 Task: Find connections with filter location Saint-Égrève with filter topic #stayhomewith filter profile language Potuguese with filter current company HR International with filter school Prin. L.N. Wellingkar Institute Of Mgt. Develop with filter industry Retail Appliances, Electrical, and Electronic Equipment with filter service category User Experience Writing with filter keywords title Graphic Designer
Action: Mouse moved to (274, 212)
Screenshot: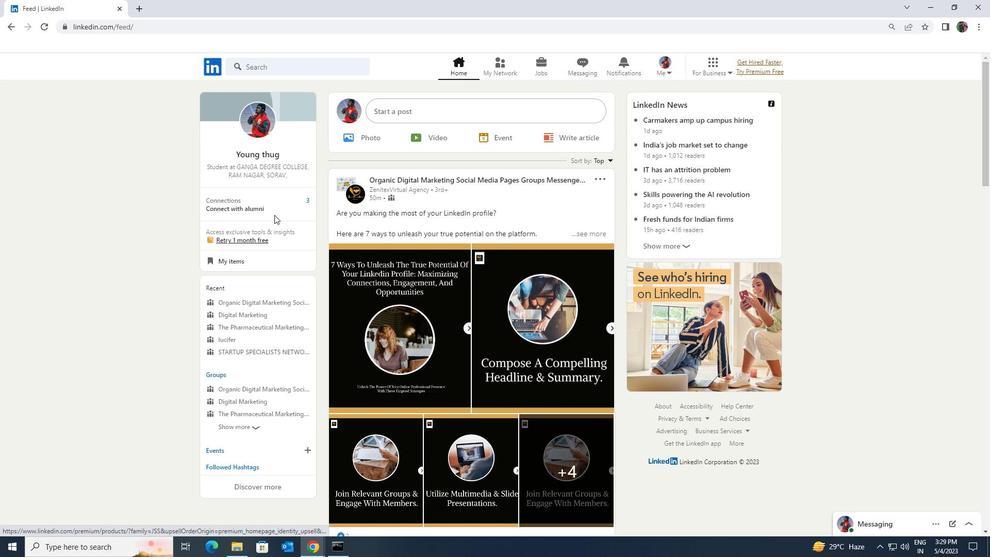 
Action: Mouse pressed left at (274, 212)
Screenshot: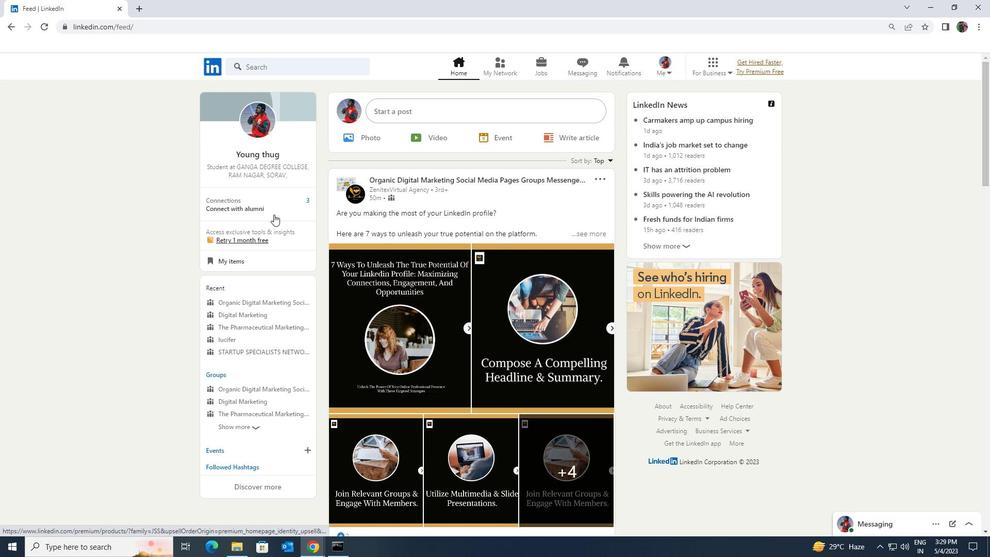 
Action: Mouse moved to (285, 125)
Screenshot: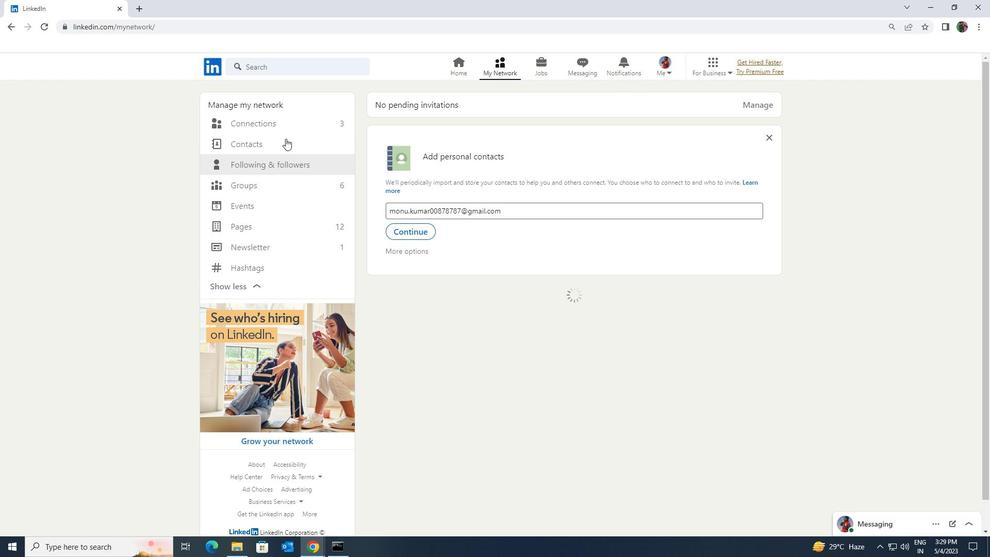 
Action: Mouse pressed left at (285, 125)
Screenshot: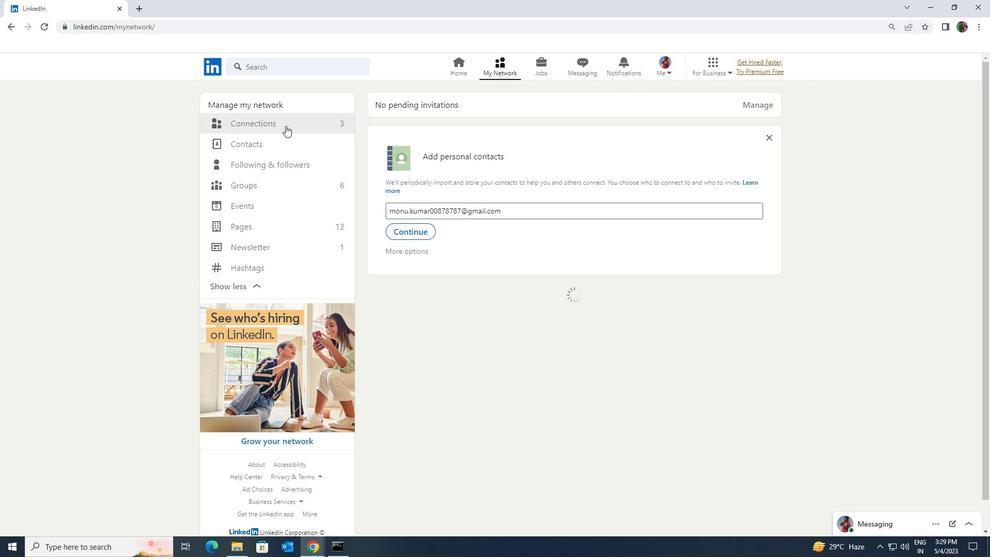 
Action: Mouse moved to (554, 126)
Screenshot: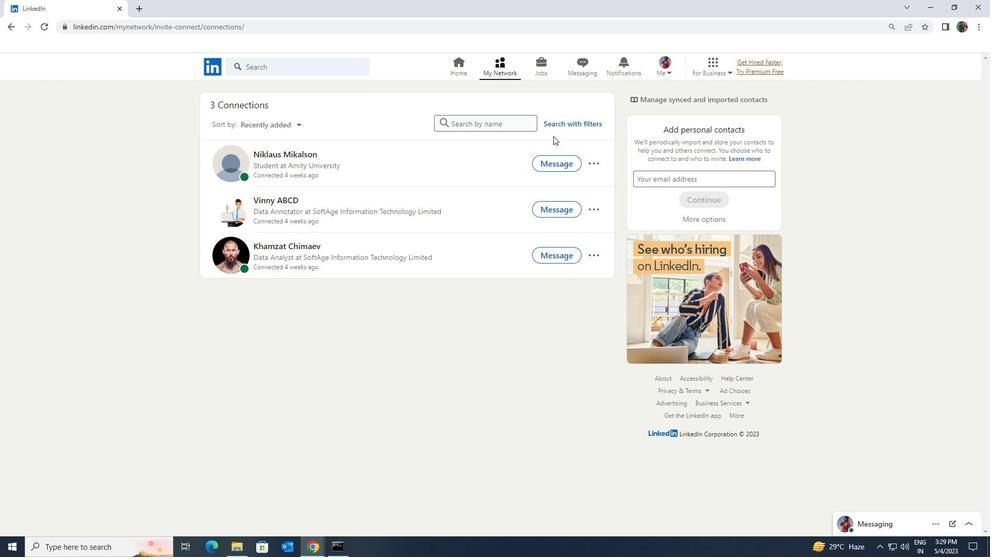 
Action: Mouse pressed left at (554, 126)
Screenshot: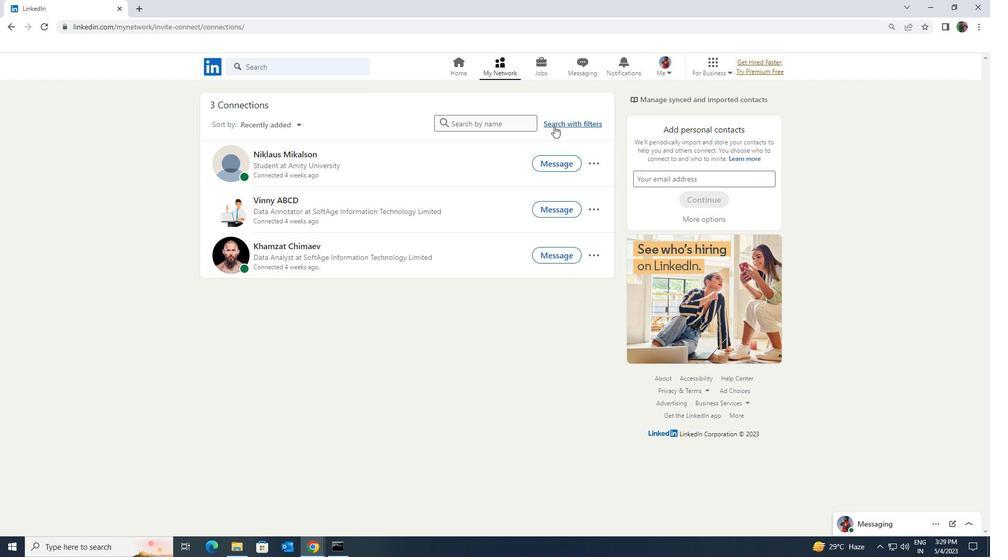 
Action: Mouse moved to (536, 96)
Screenshot: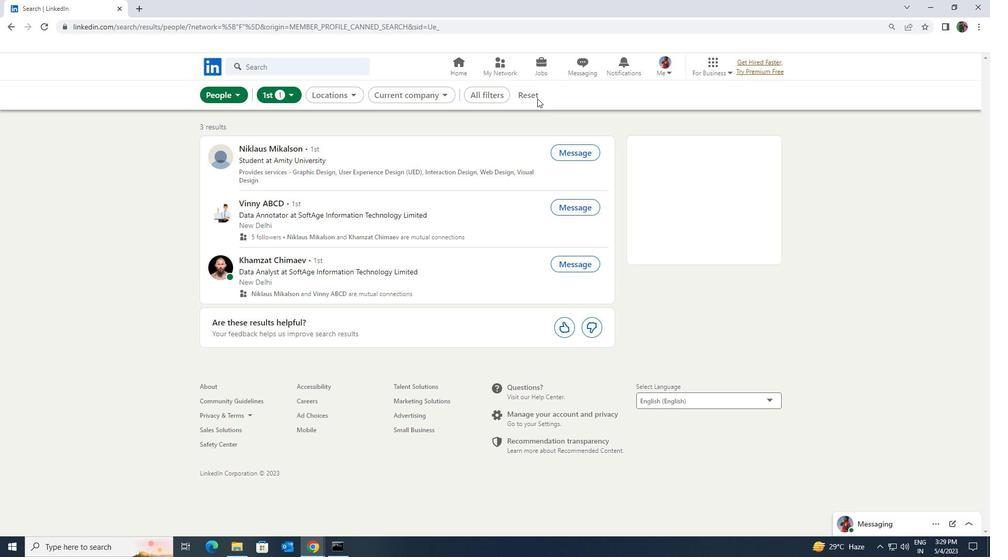 
Action: Mouse pressed left at (536, 96)
Screenshot: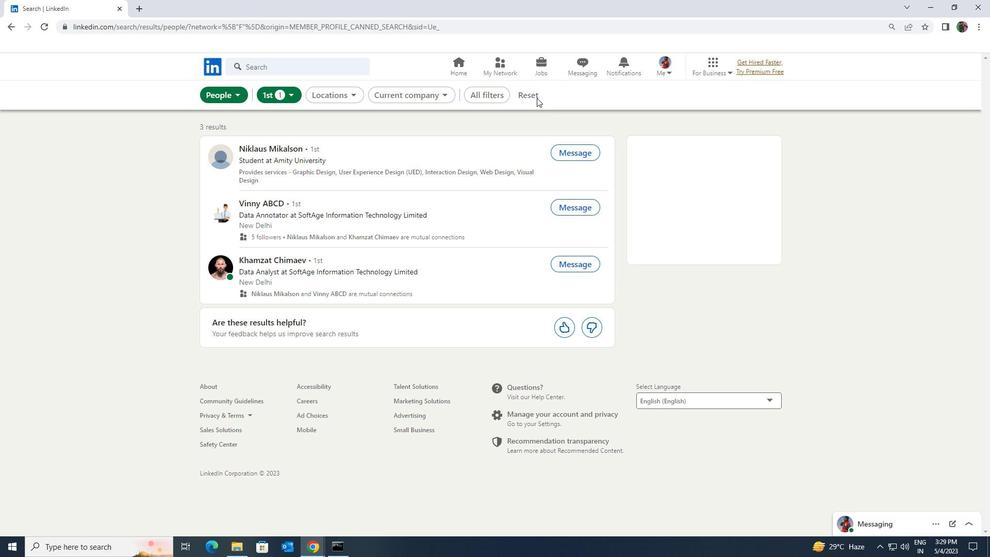 
Action: Mouse moved to (518, 93)
Screenshot: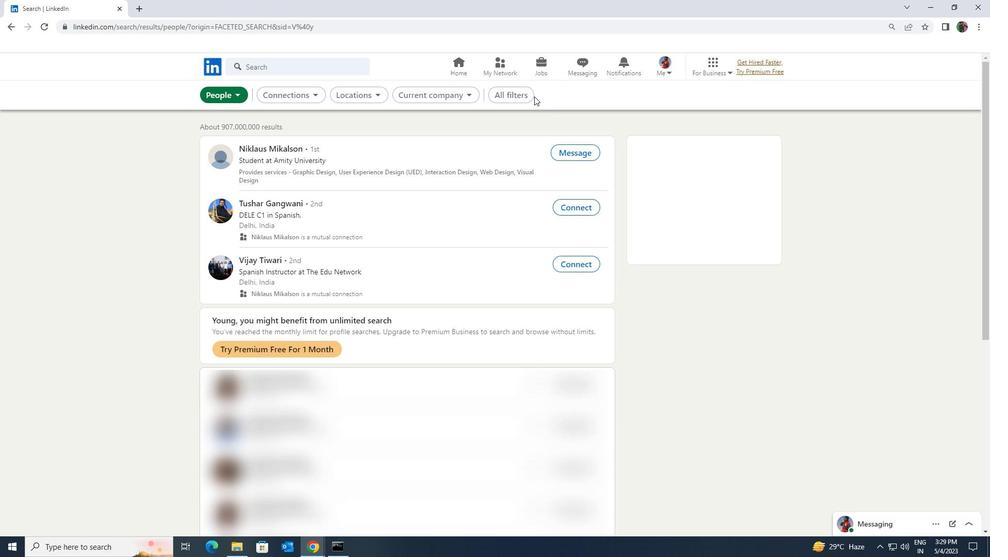 
Action: Mouse pressed left at (518, 93)
Screenshot: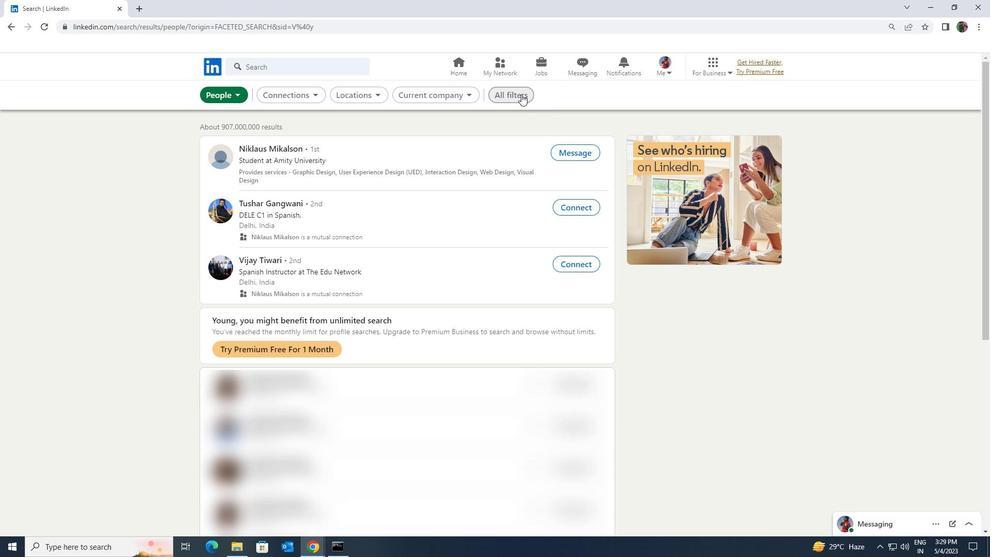 
Action: Mouse moved to (862, 403)
Screenshot: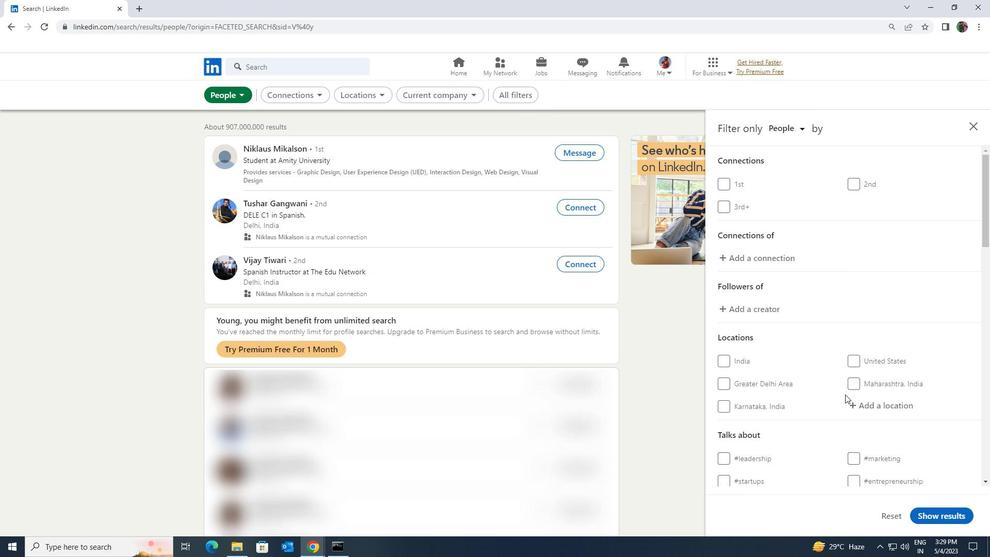 
Action: Mouse pressed left at (862, 403)
Screenshot: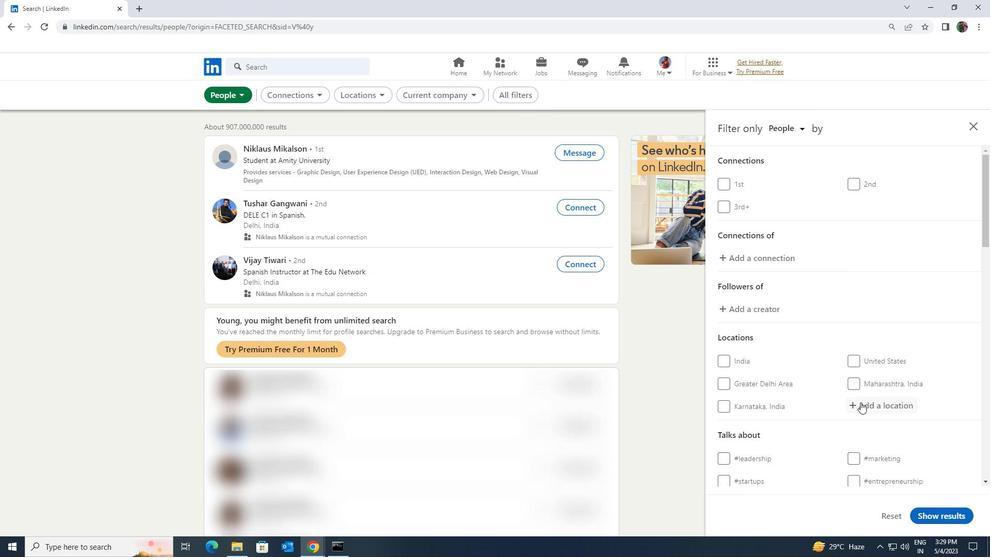 
Action: Key pressed <Key.shift>SAINT<Key.space><Key.shift>EF<Key.backspace>G
Screenshot: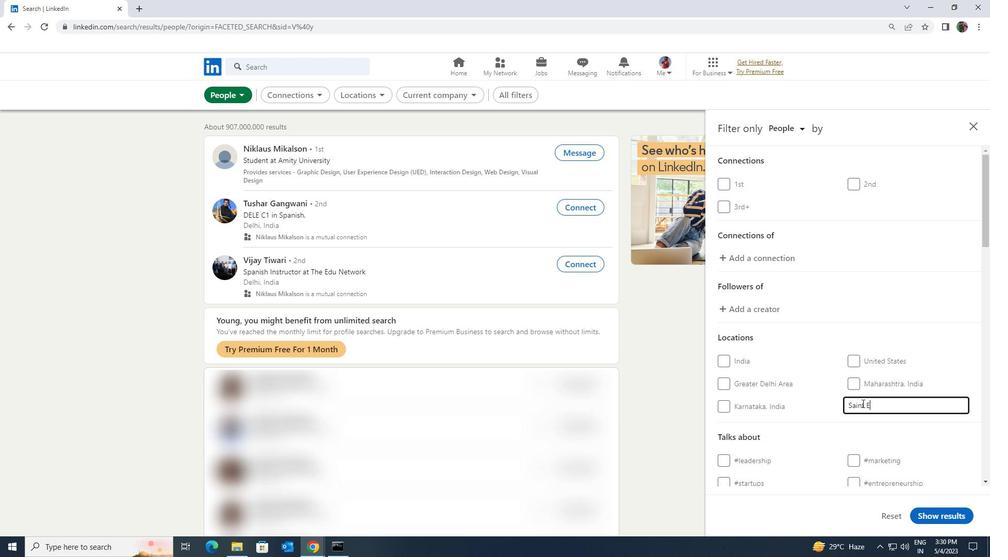 
Action: Mouse moved to (860, 416)
Screenshot: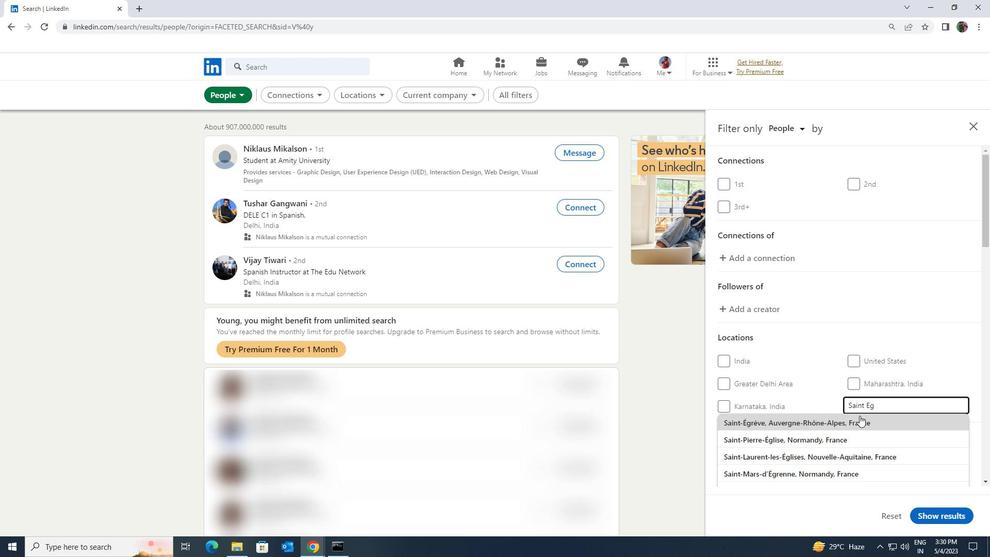 
Action: Mouse pressed left at (860, 416)
Screenshot: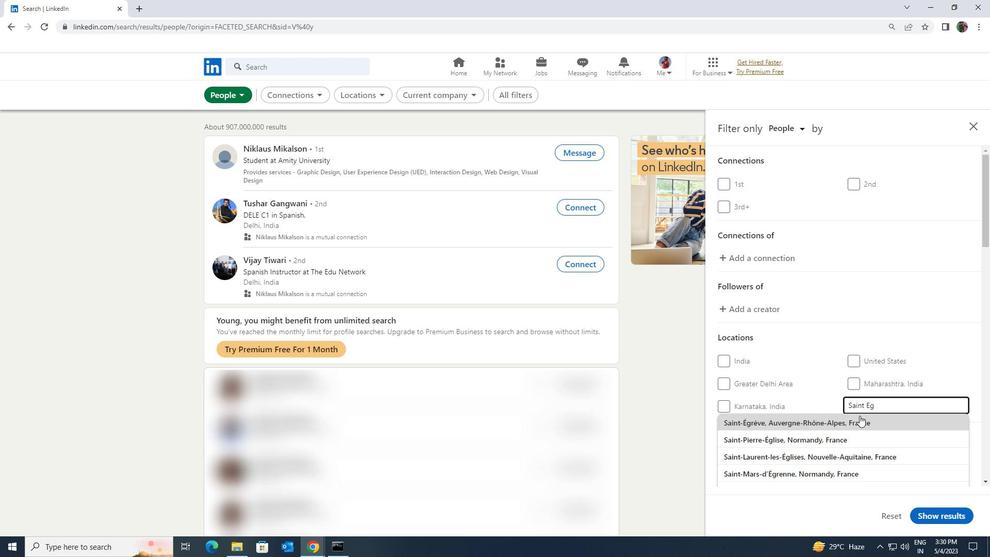 
Action: Mouse scrolled (860, 415) with delta (0, 0)
Screenshot: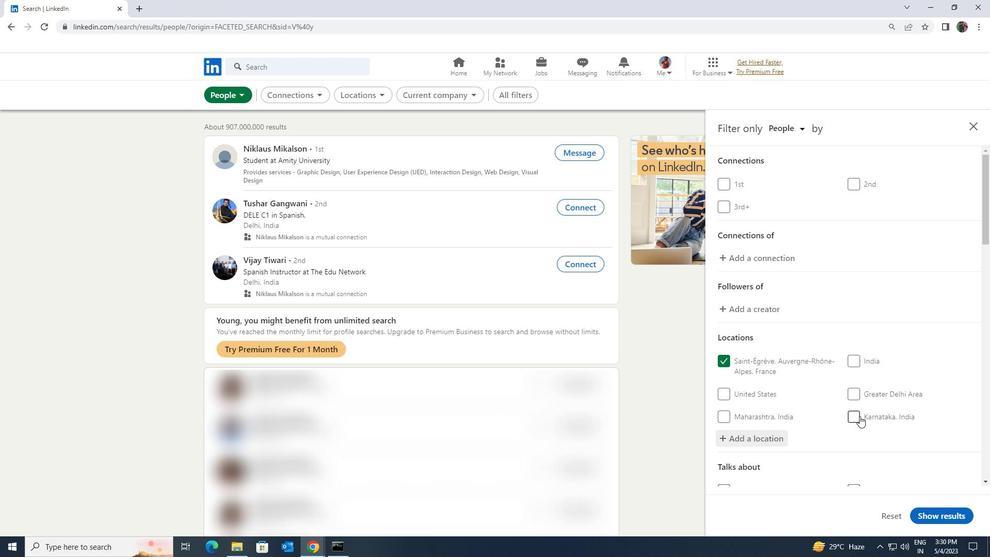 
Action: Mouse scrolled (860, 415) with delta (0, 0)
Screenshot: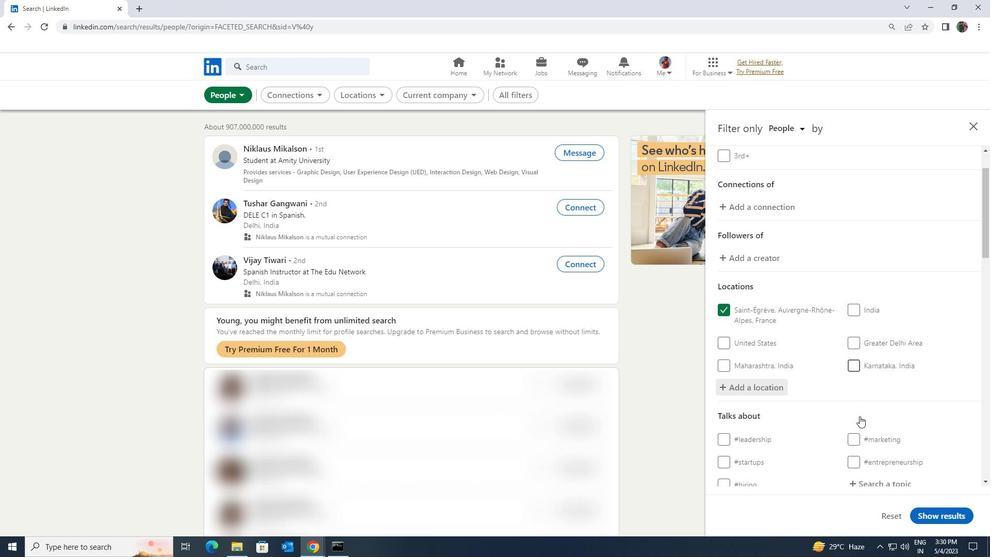 
Action: Mouse scrolled (860, 415) with delta (0, 0)
Screenshot: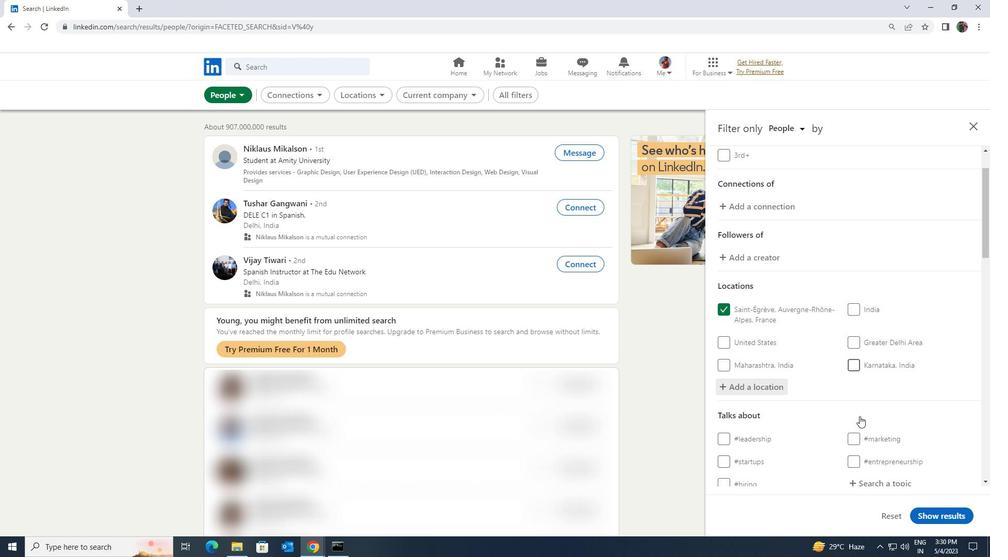 
Action: Mouse moved to (856, 384)
Screenshot: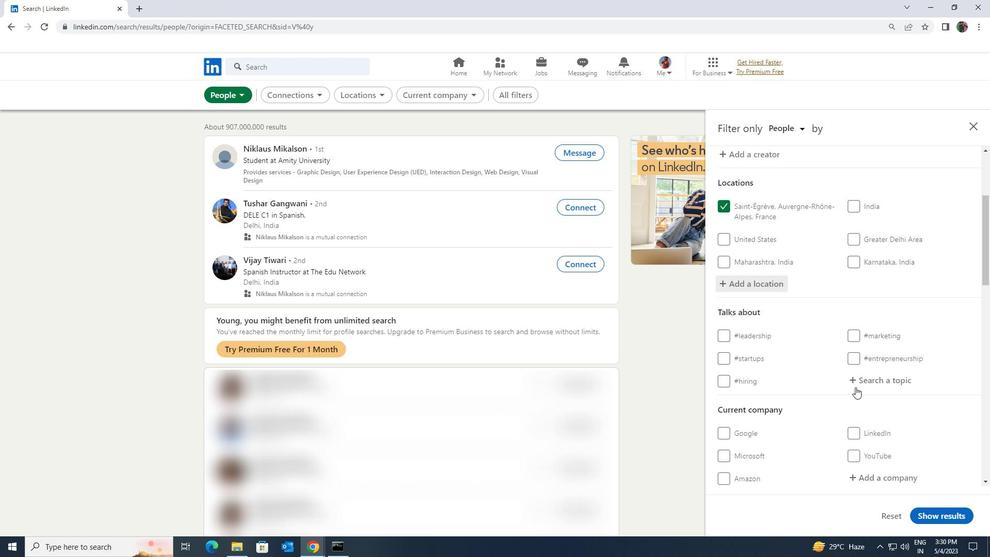 
Action: Mouse pressed left at (856, 384)
Screenshot: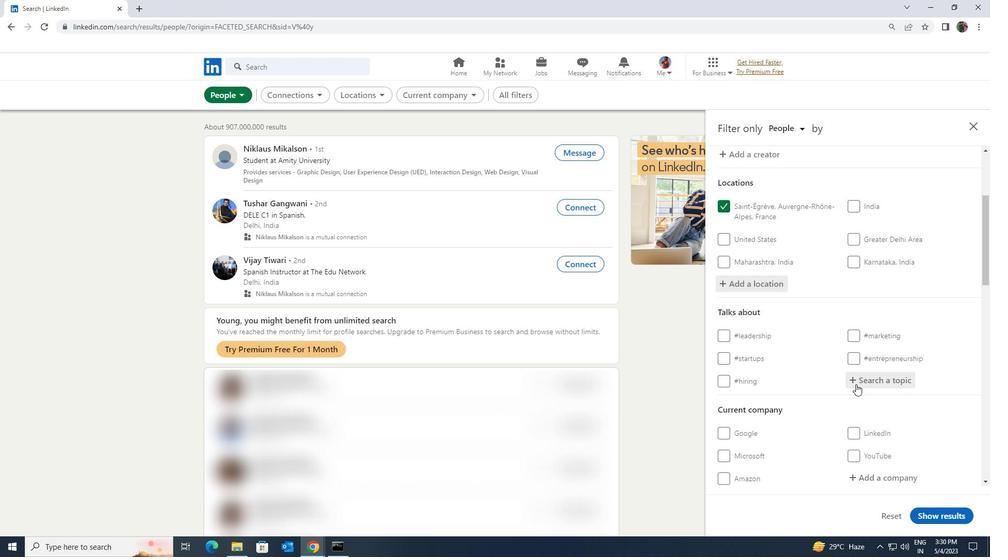 
Action: Key pressed <Key.shift><Key.shift><Key.shift>STAYHOME
Screenshot: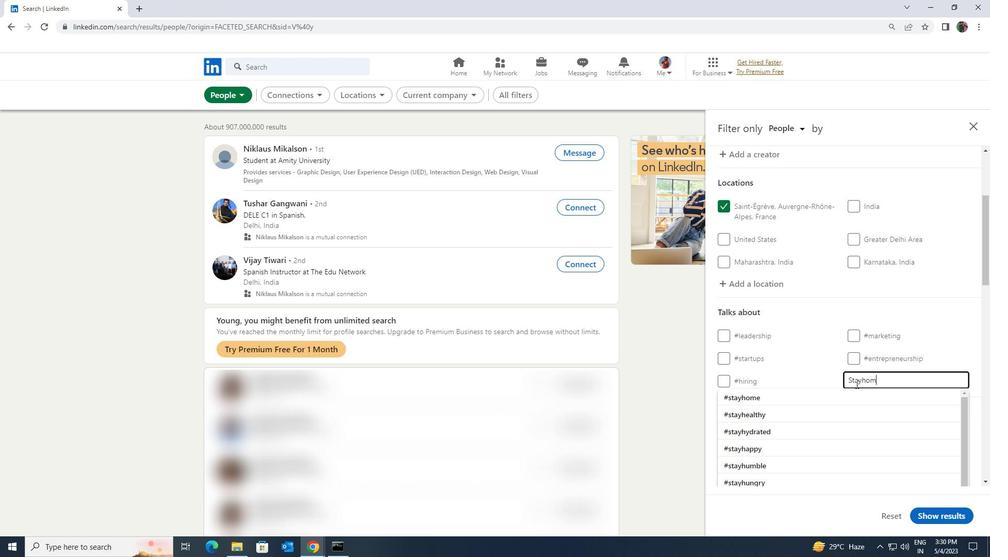 
Action: Mouse moved to (855, 393)
Screenshot: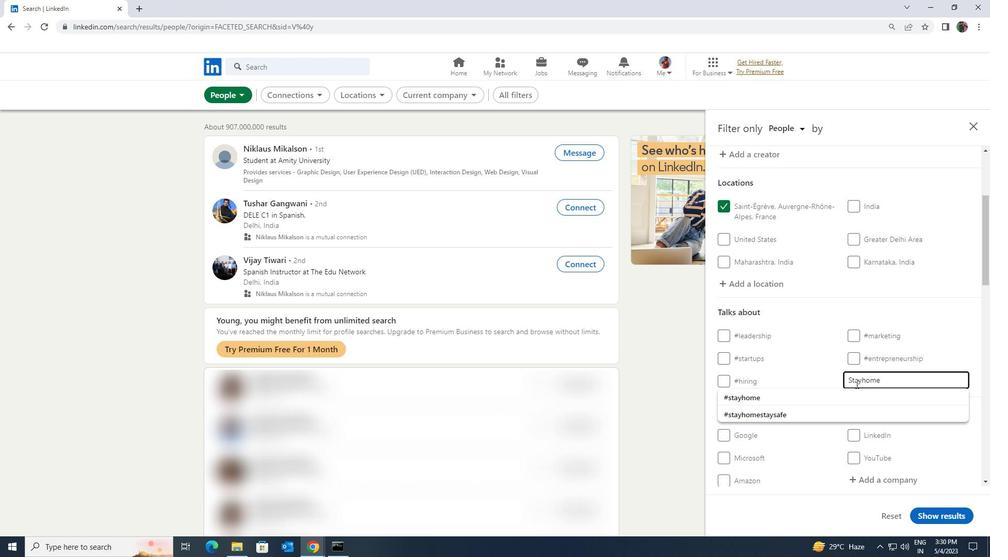 
Action: Mouse pressed left at (855, 393)
Screenshot: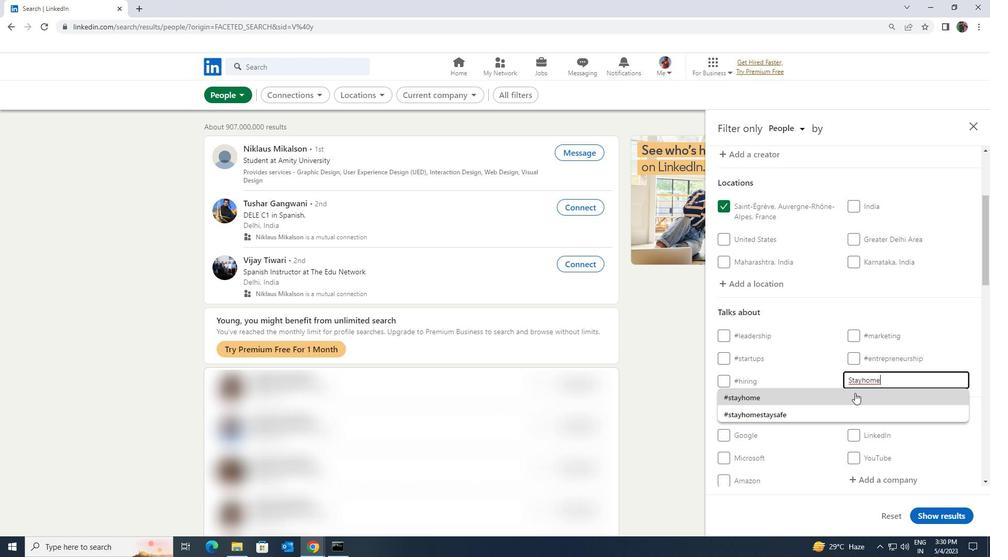 
Action: Mouse moved to (796, 378)
Screenshot: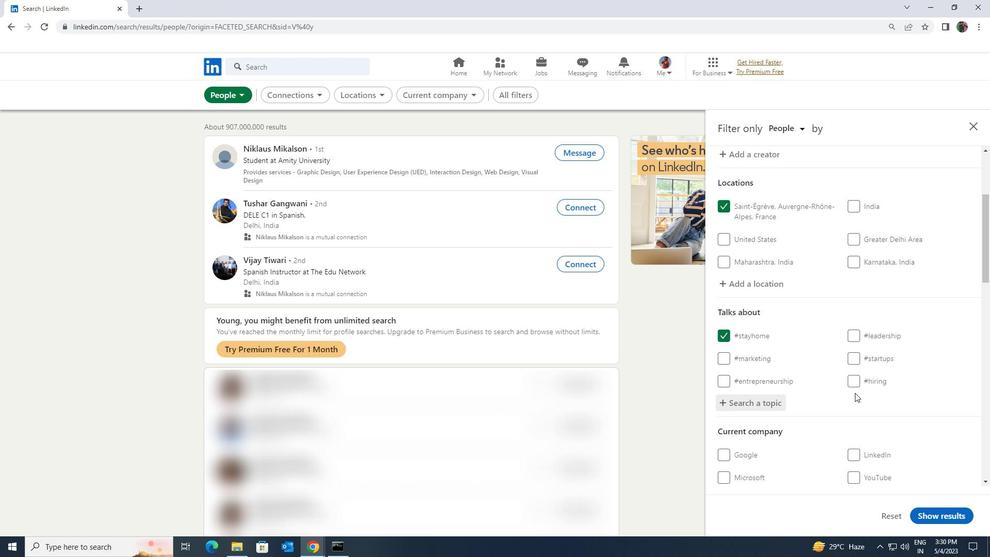 
Action: Mouse scrolled (796, 378) with delta (0, 0)
Screenshot: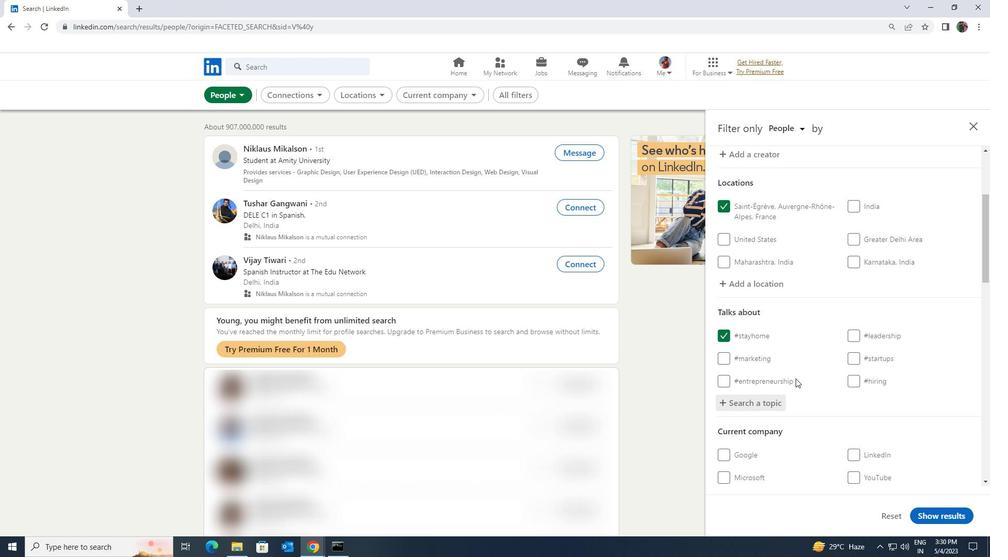 
Action: Mouse scrolled (796, 378) with delta (0, 0)
Screenshot: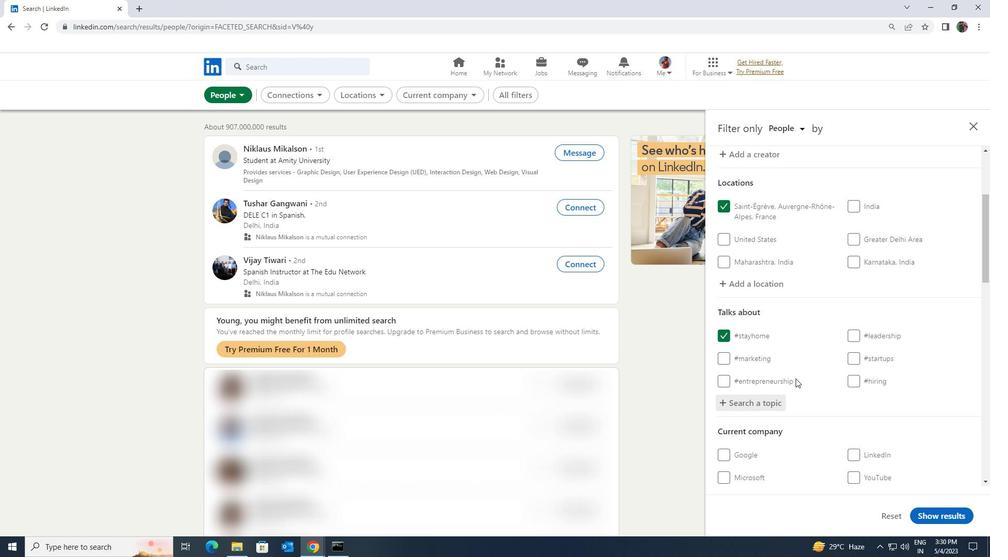 
Action: Mouse moved to (797, 378)
Screenshot: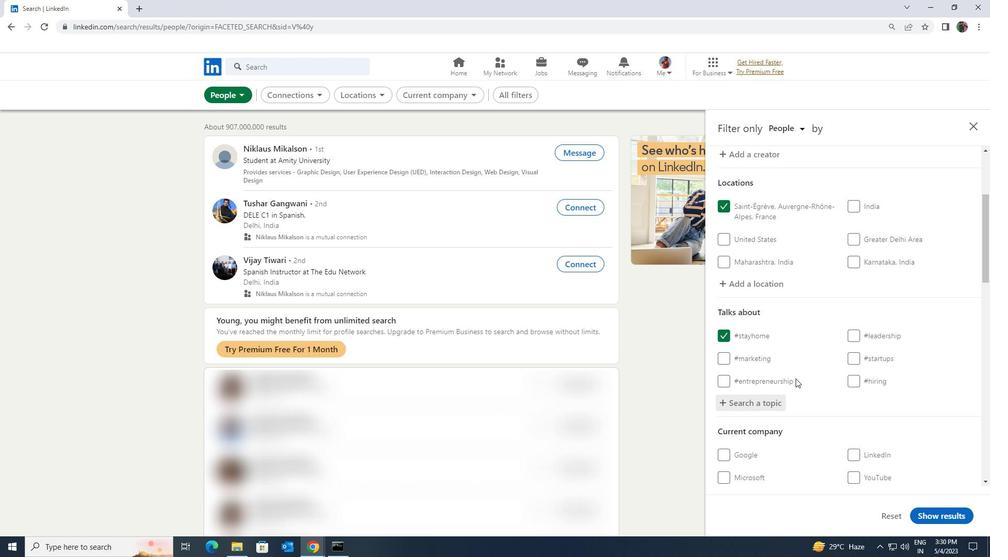 
Action: Mouse scrolled (797, 378) with delta (0, 0)
Screenshot: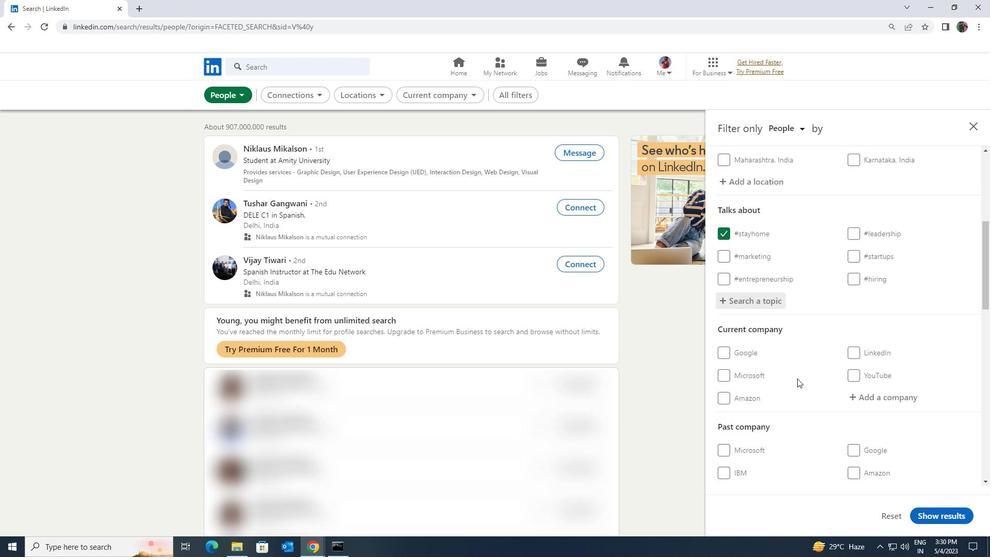 
Action: Mouse scrolled (797, 378) with delta (0, 0)
Screenshot: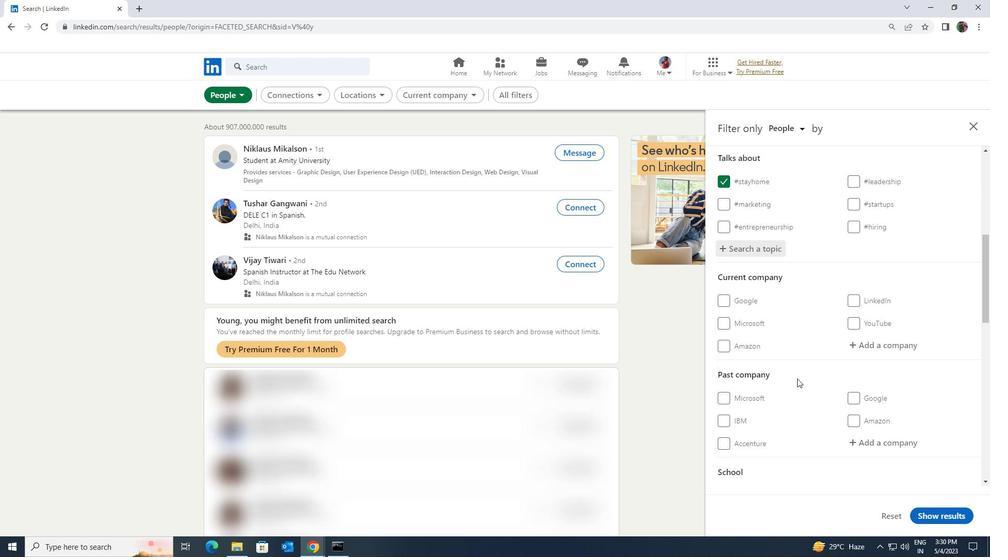 
Action: Mouse scrolled (797, 378) with delta (0, 0)
Screenshot: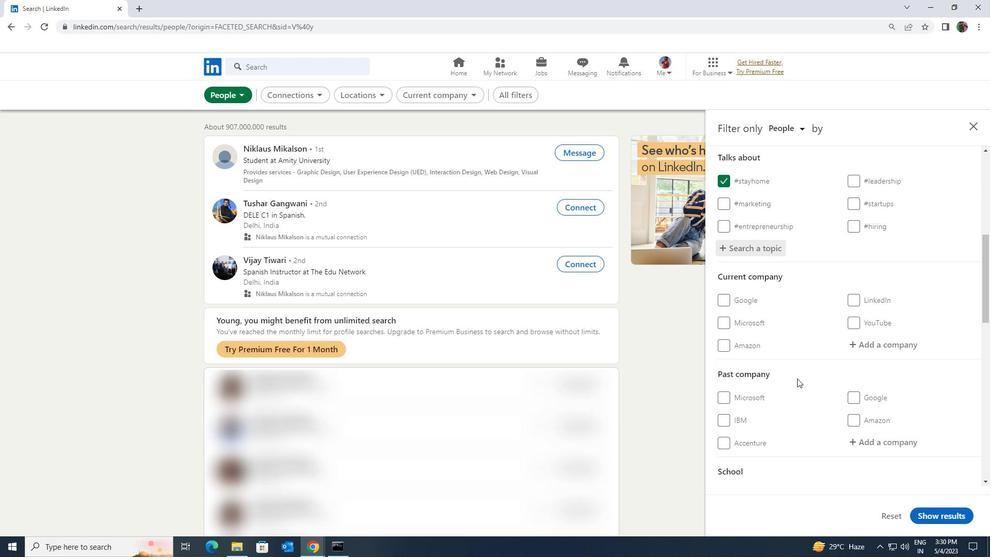 
Action: Mouse scrolled (797, 378) with delta (0, 0)
Screenshot: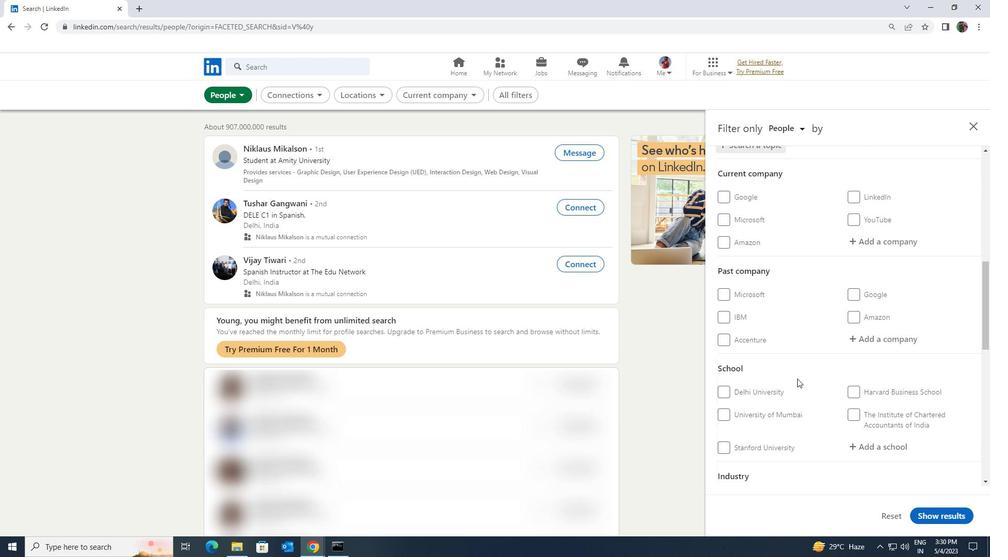 
Action: Mouse scrolled (797, 378) with delta (0, 0)
Screenshot: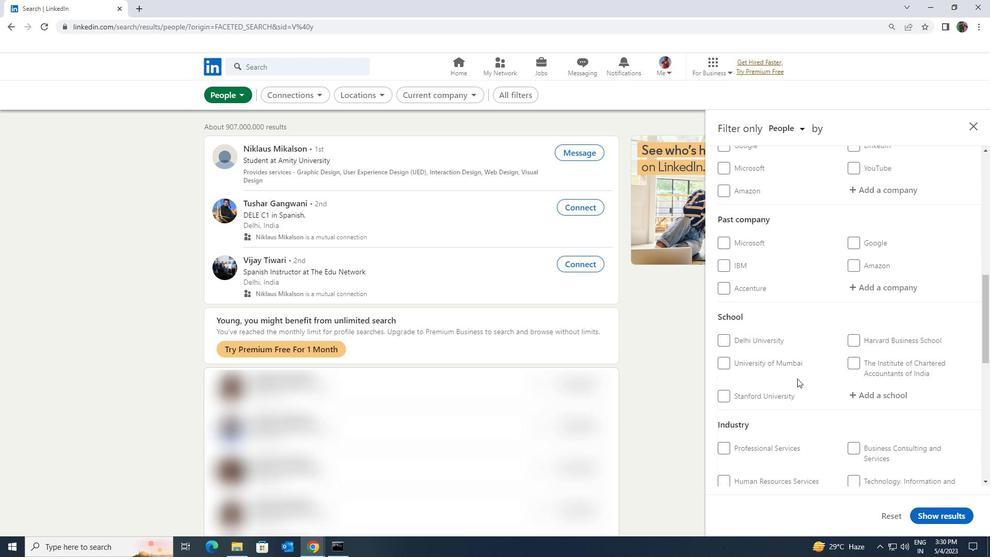 
Action: Mouse scrolled (797, 378) with delta (0, 0)
Screenshot: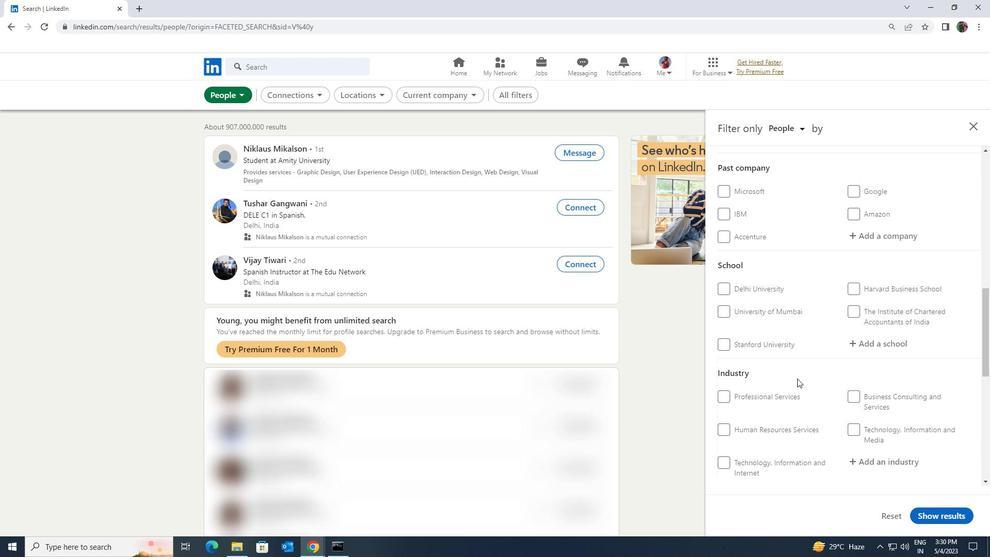 
Action: Mouse scrolled (797, 378) with delta (0, 0)
Screenshot: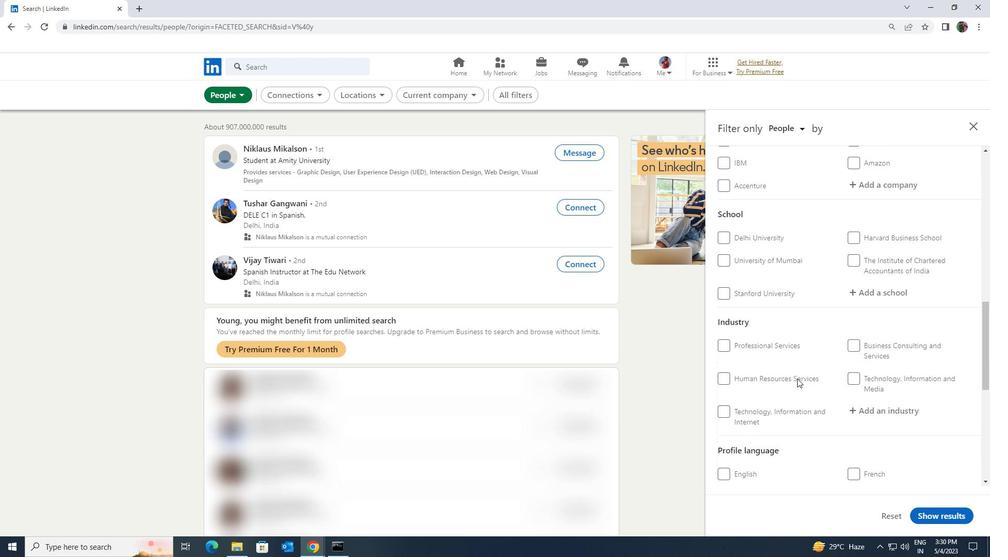 
Action: Mouse moved to (853, 436)
Screenshot: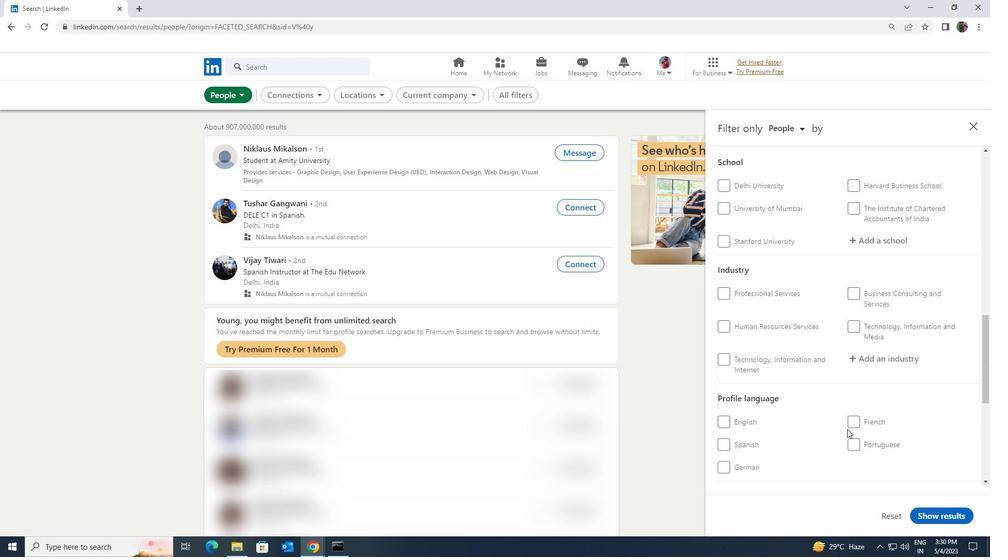 
Action: Mouse pressed left at (853, 436)
Screenshot: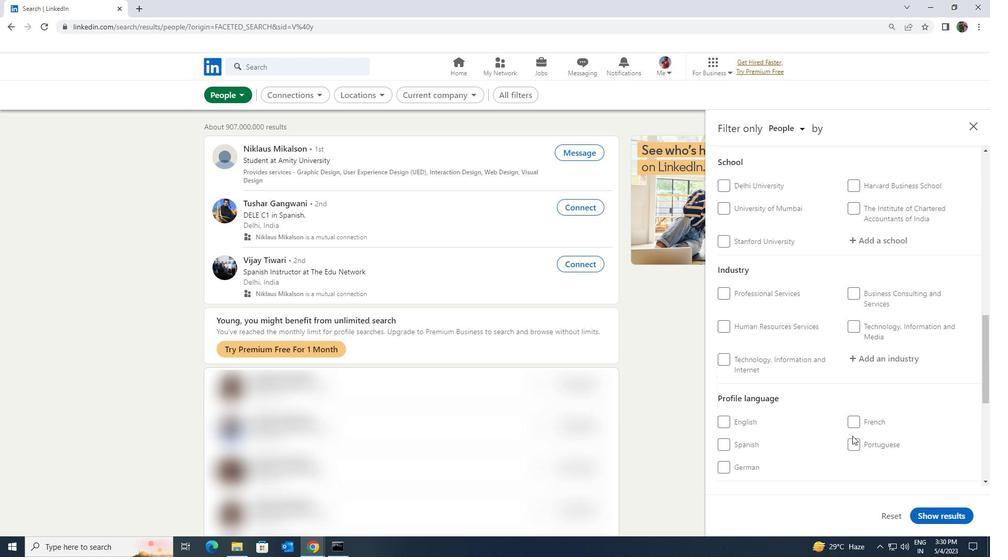 
Action: Mouse moved to (853, 438)
Screenshot: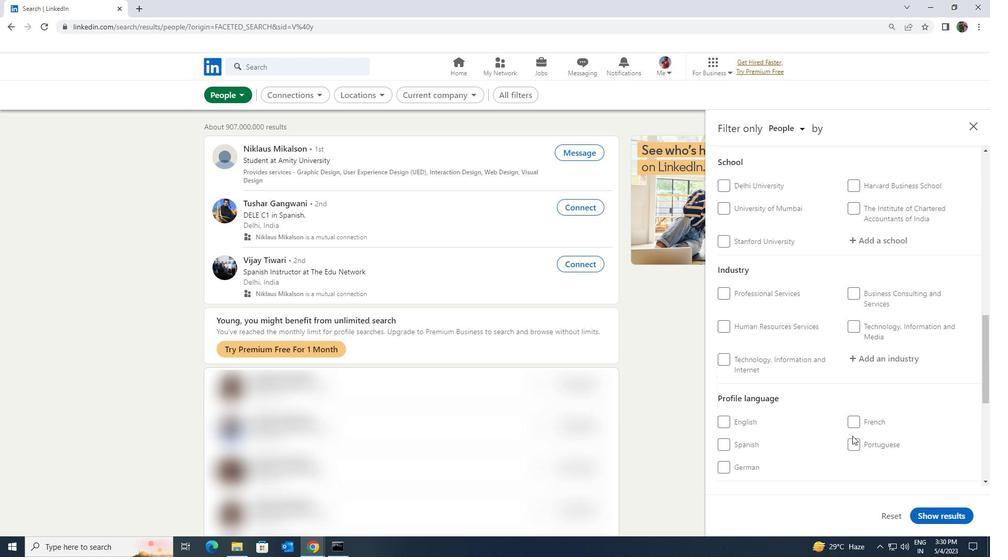 
Action: Mouse pressed left at (853, 438)
Screenshot: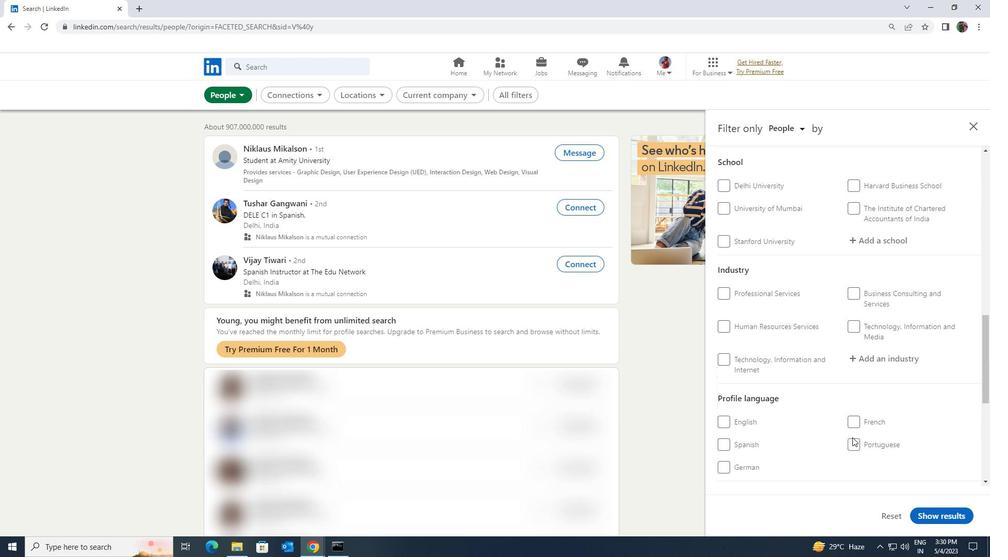 
Action: Mouse scrolled (853, 439) with delta (0, 0)
Screenshot: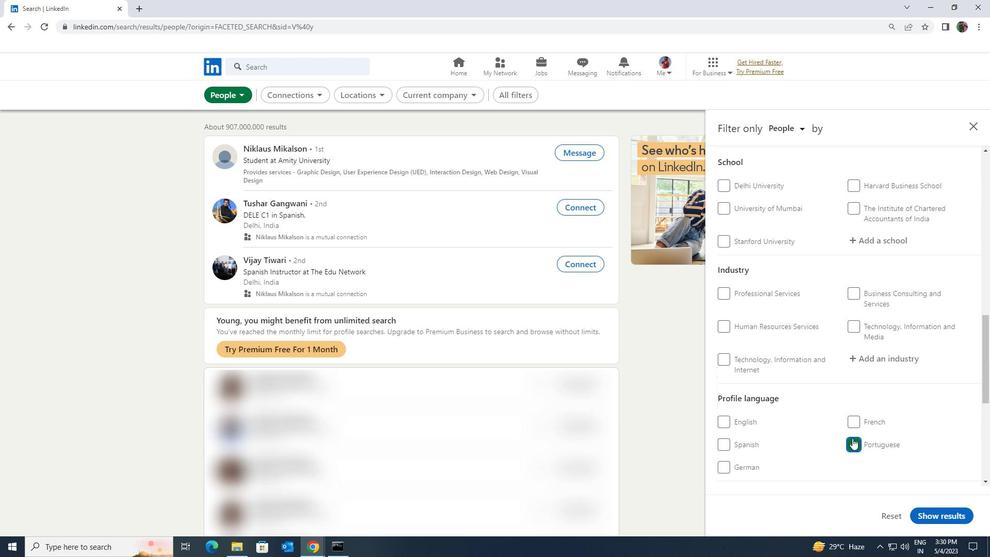 
Action: Mouse scrolled (853, 439) with delta (0, 0)
Screenshot: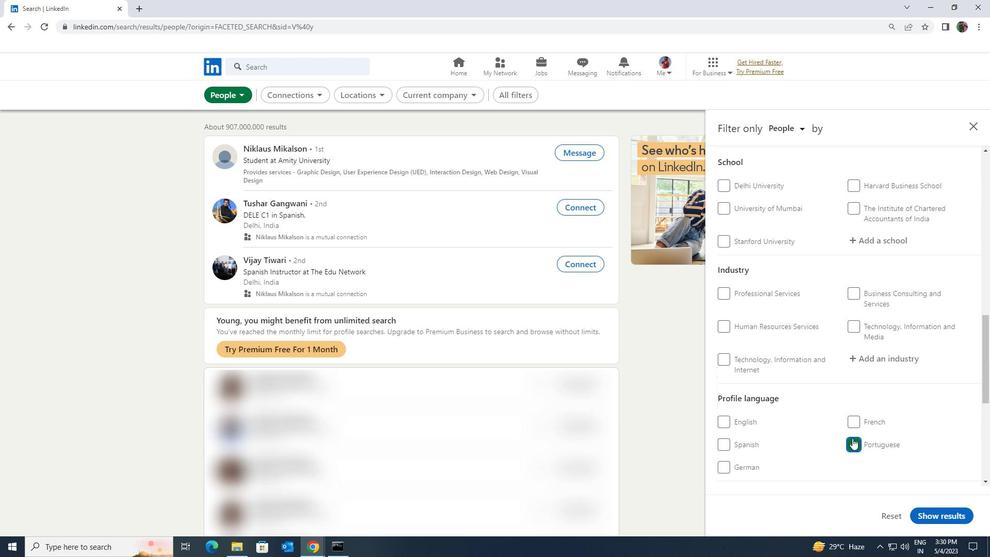 
Action: Mouse moved to (853, 438)
Screenshot: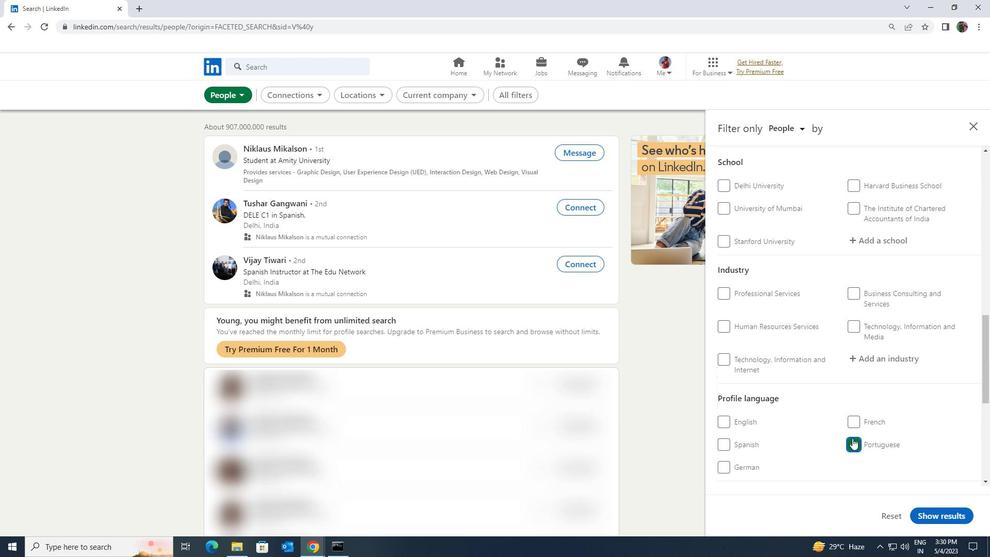 
Action: Mouse scrolled (853, 439) with delta (0, 0)
Screenshot: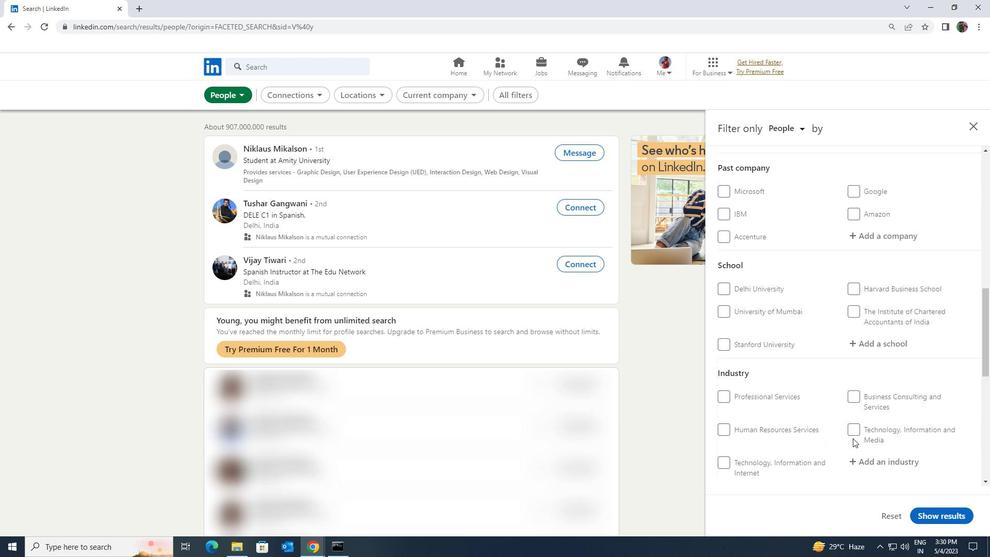 
Action: Mouse scrolled (853, 439) with delta (0, 0)
Screenshot: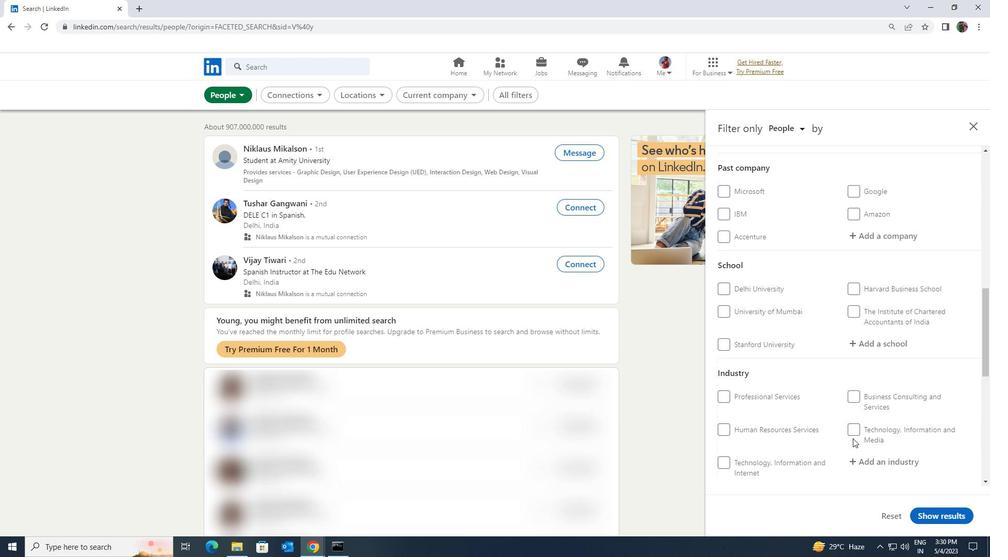 
Action: Mouse scrolled (853, 439) with delta (0, 0)
Screenshot: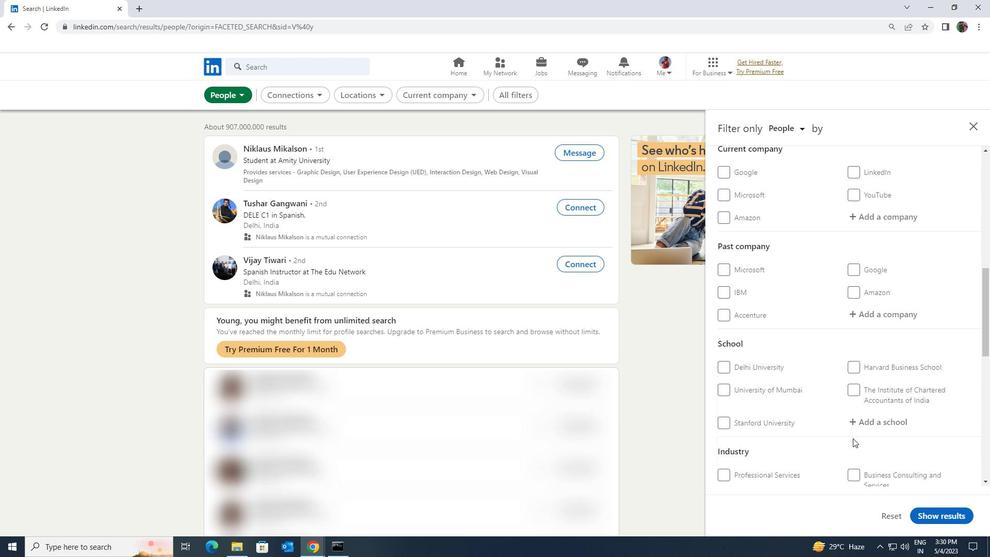
Action: Mouse scrolled (853, 439) with delta (0, 0)
Screenshot: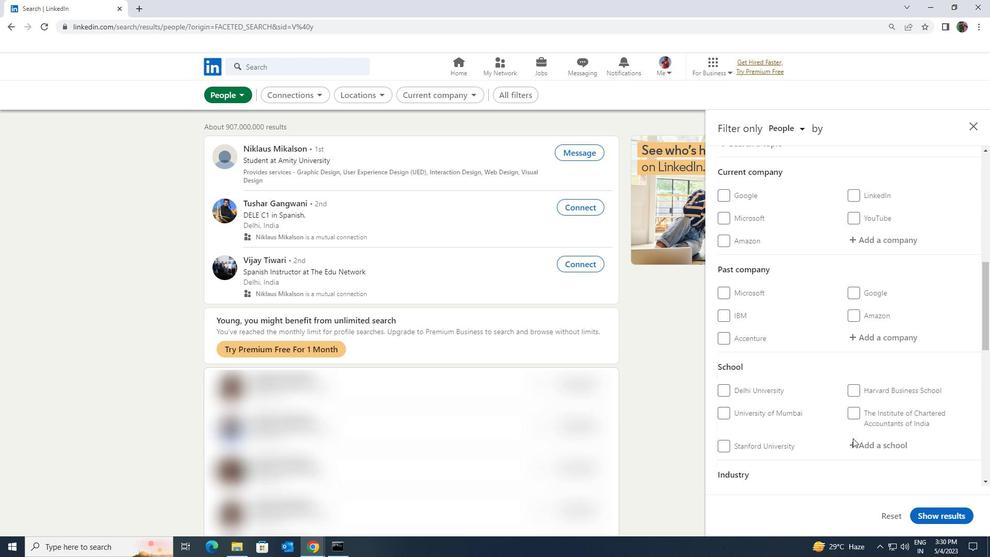 
Action: Mouse moved to (853, 438)
Screenshot: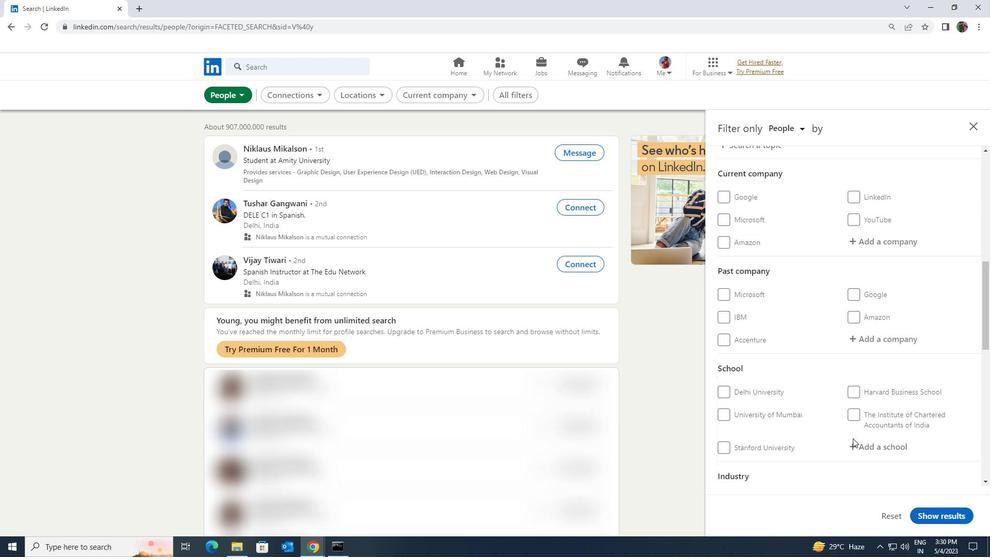 
Action: Mouse scrolled (853, 439) with delta (0, 0)
Screenshot: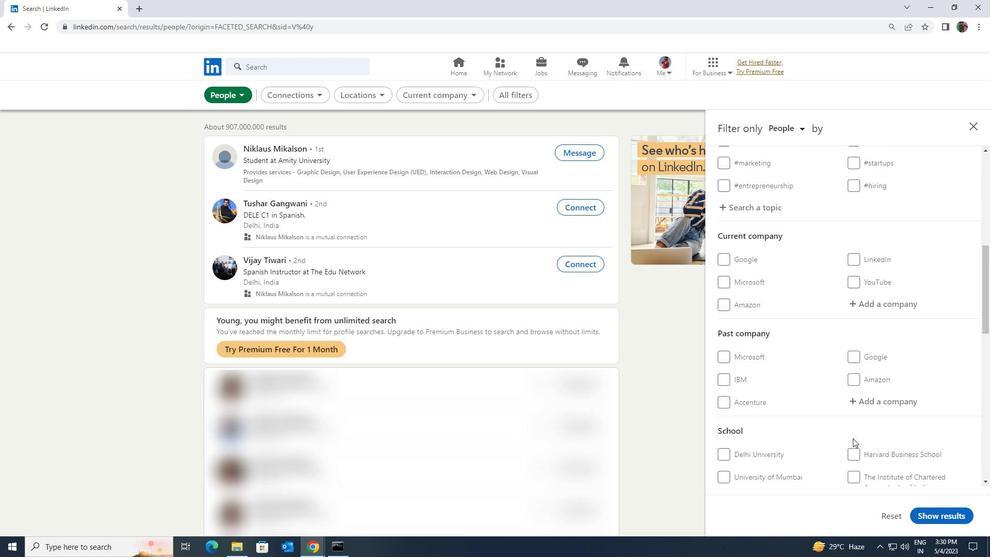 
Action: Mouse scrolled (853, 439) with delta (0, 0)
Screenshot: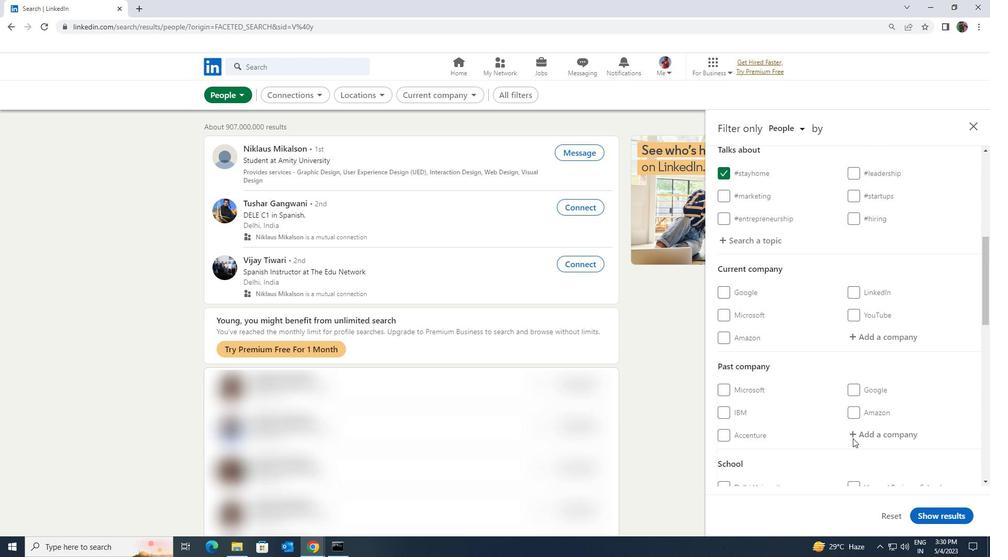 
Action: Mouse moved to (859, 445)
Screenshot: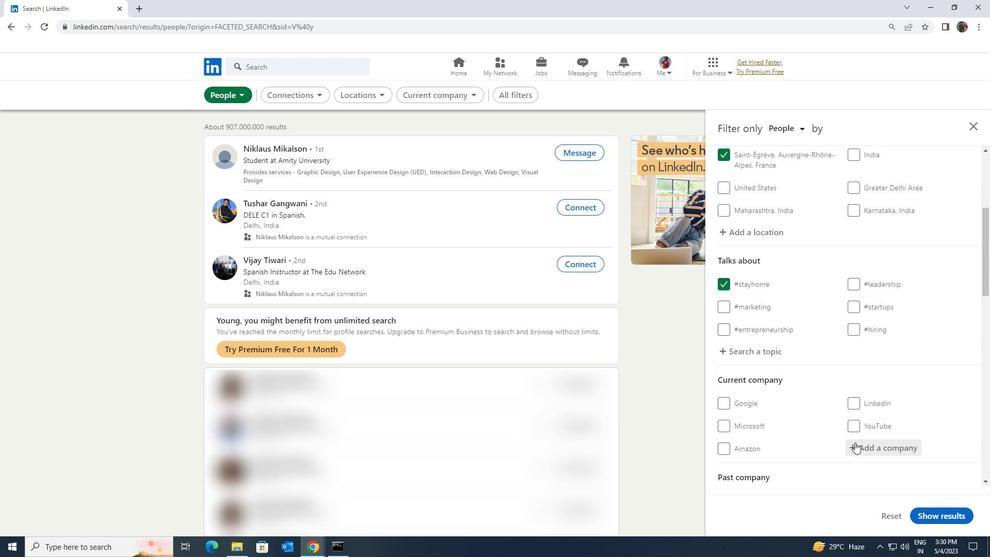 
Action: Mouse pressed left at (859, 445)
Screenshot: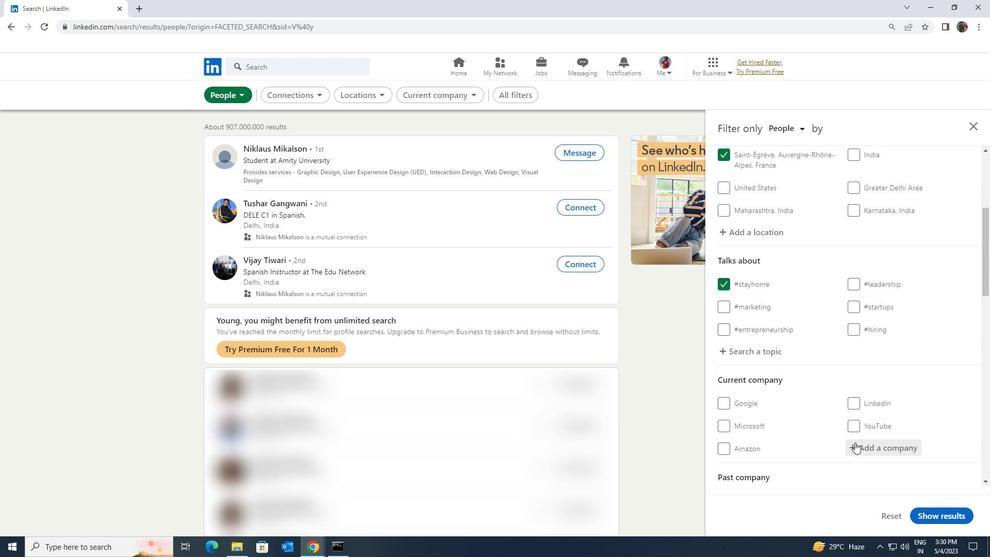 
Action: Key pressed <Key.shift><Key.shift><Key.shift><Key.shift><Key.shift><Key.shift><Key.shift><Key.shift><Key.shift><Key.shift><Key.shift>G<Key.backspace><Key.shift><Key.shift>HR<Key.space><Key.shift>INTERN
Screenshot: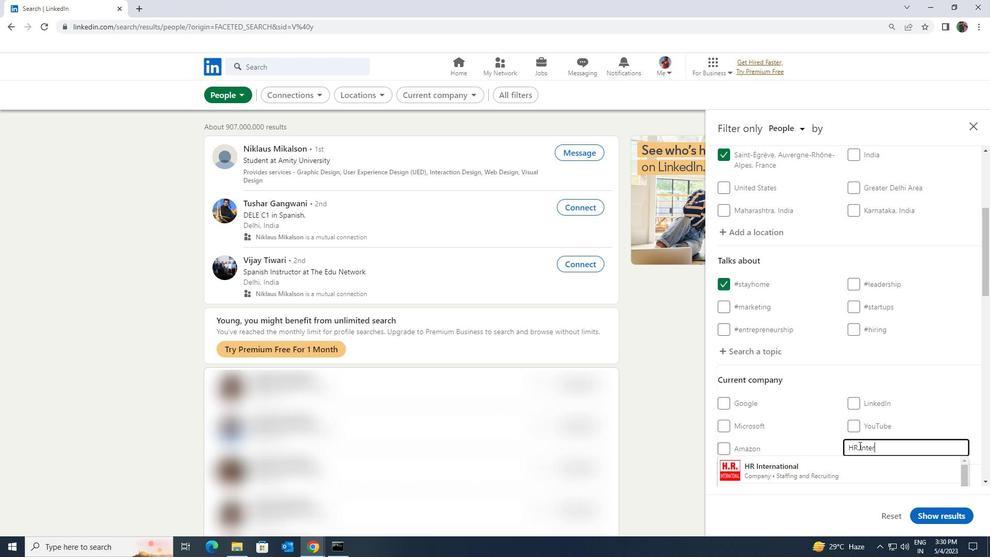 
Action: Mouse moved to (859, 459)
Screenshot: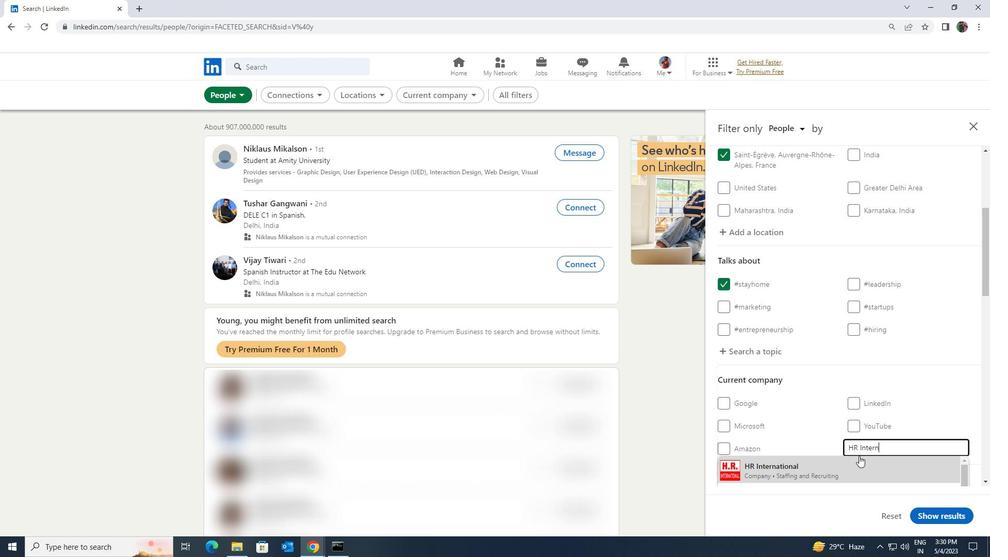 
Action: Mouse pressed left at (859, 459)
Screenshot: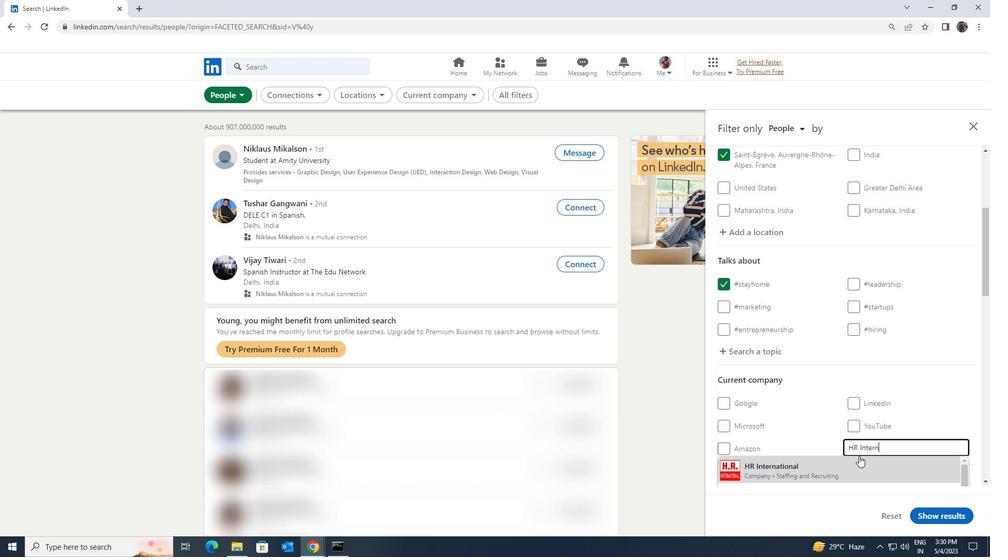 
Action: Mouse moved to (859, 459)
Screenshot: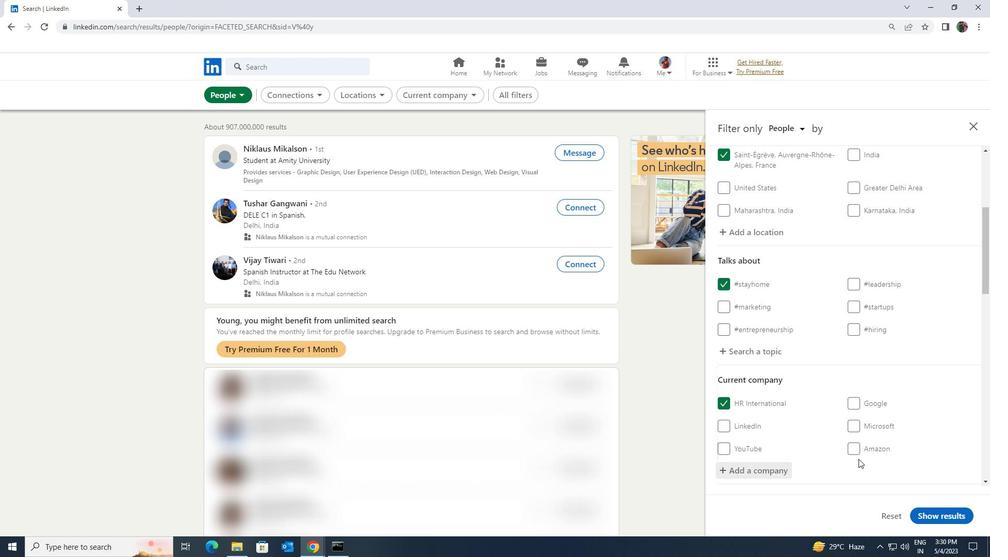 
Action: Mouse scrolled (859, 458) with delta (0, 0)
Screenshot: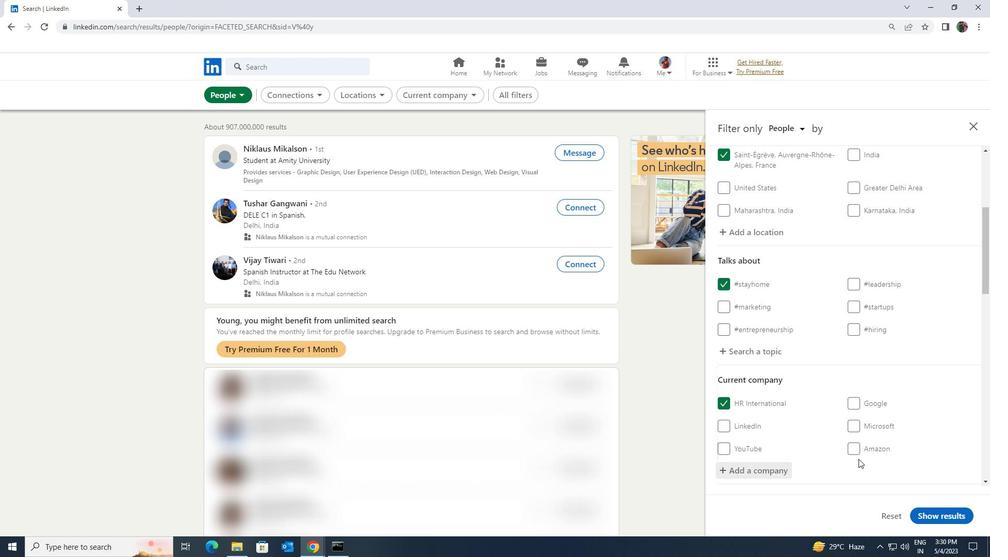 
Action: Mouse scrolled (859, 458) with delta (0, 0)
Screenshot: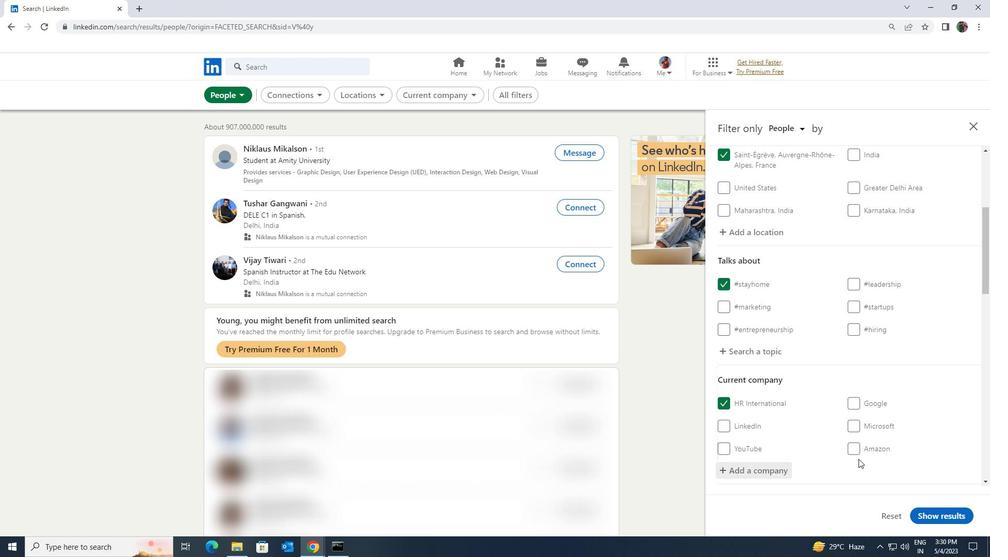 
Action: Mouse scrolled (859, 458) with delta (0, 0)
Screenshot: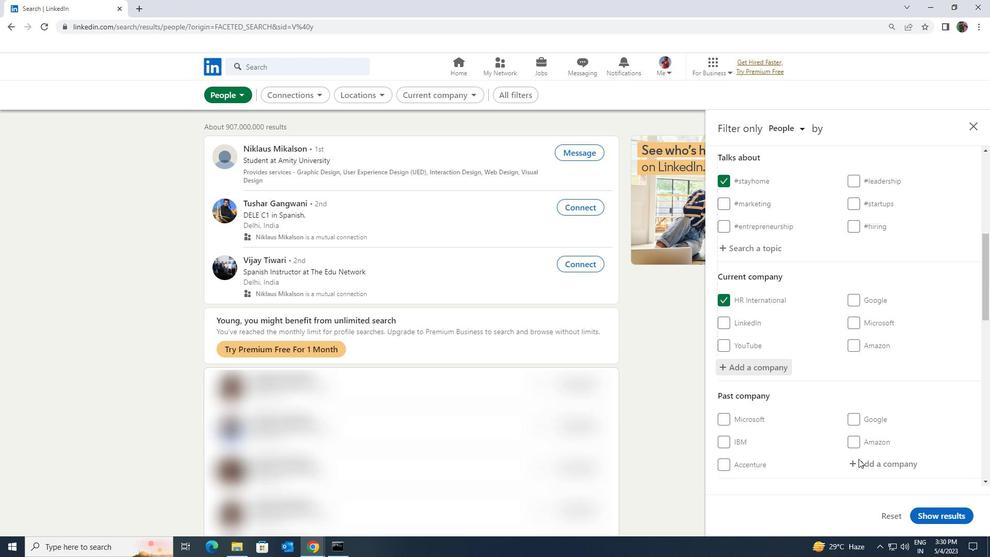 
Action: Mouse scrolled (859, 458) with delta (0, 0)
Screenshot: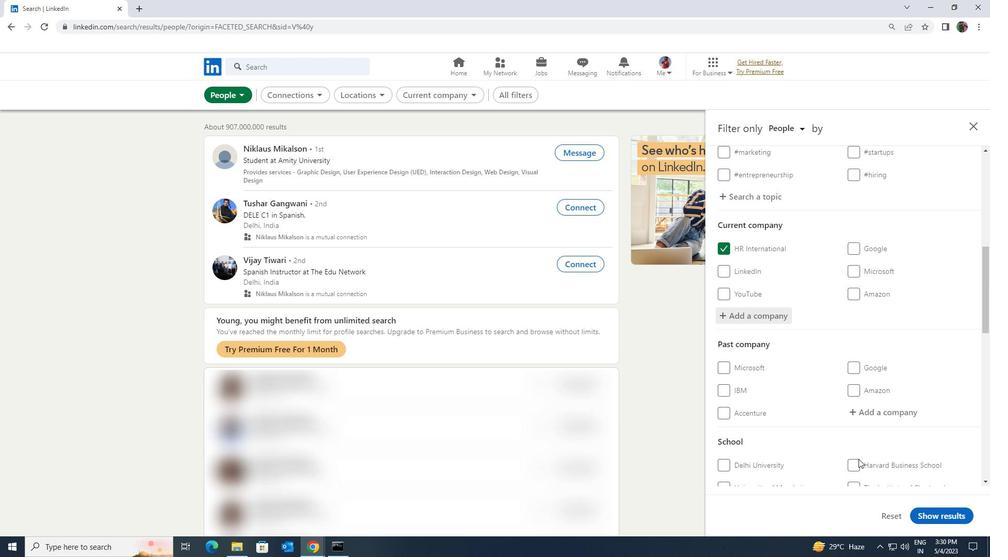 
Action: Mouse moved to (862, 463)
Screenshot: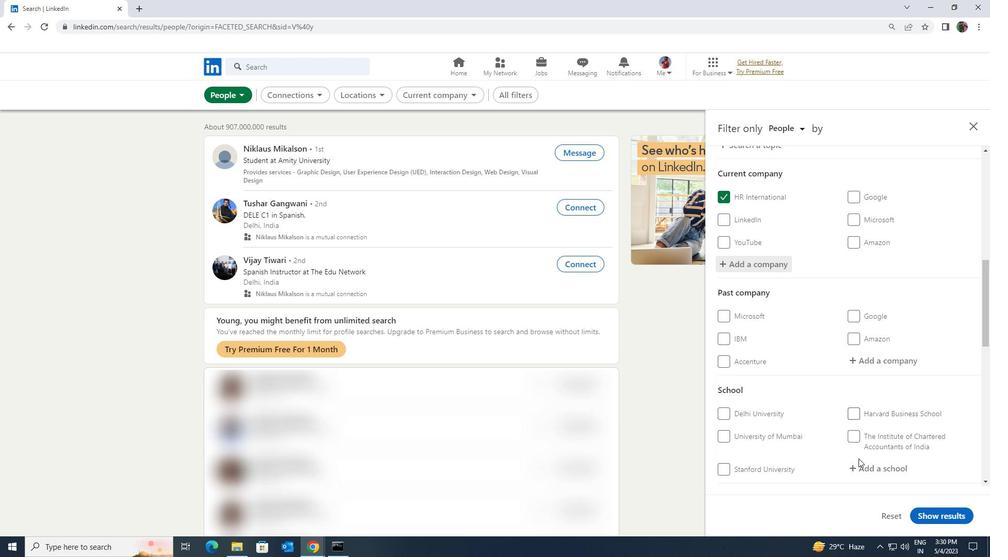 
Action: Mouse pressed left at (862, 463)
Screenshot: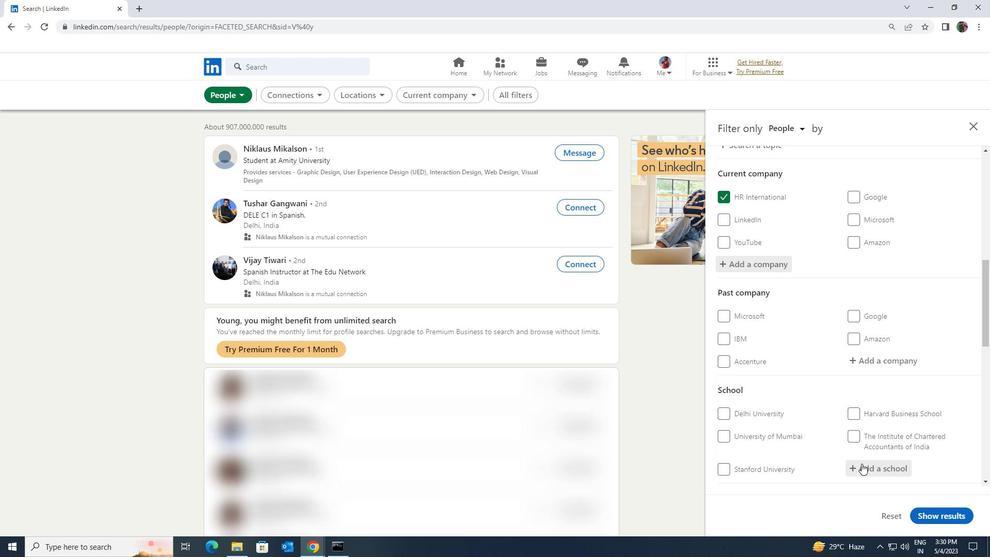
Action: Key pressed <Key.shift><Key.shift><Key.shift><Key.shift><Key.shift><Key.shift><Key.shift>L.<Key.shift>N<Key.space><Key.shift>WELL
Screenshot: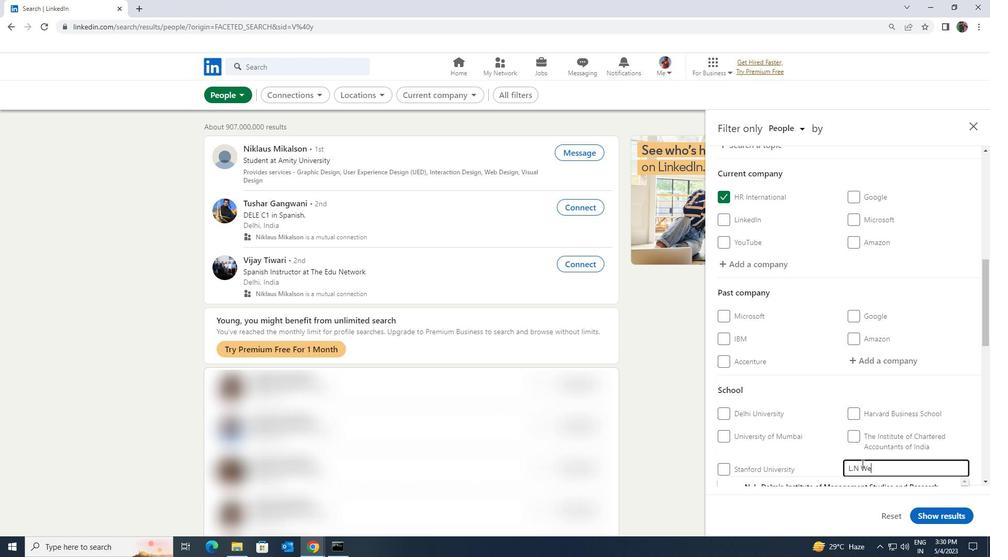 
Action: Mouse moved to (862, 459)
Screenshot: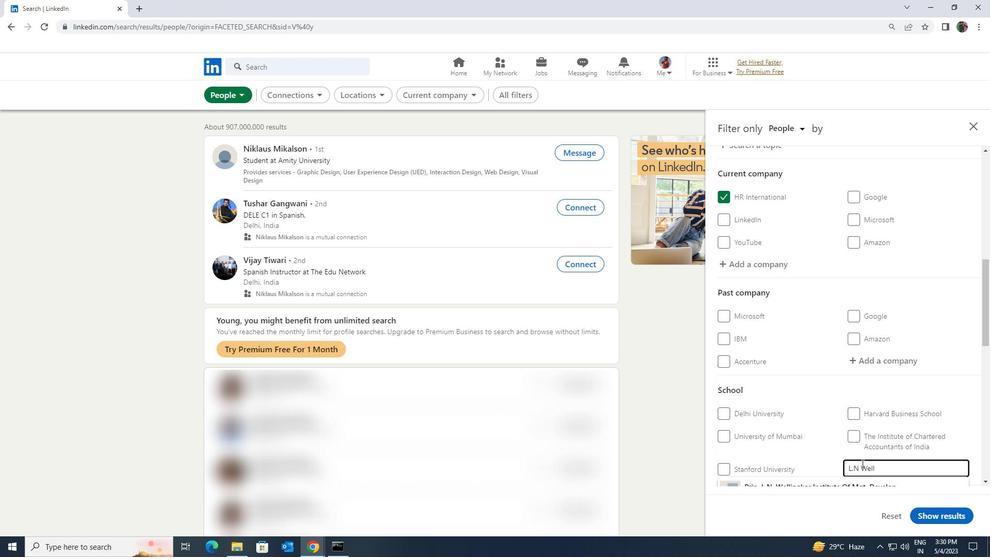 
Action: Mouse scrolled (862, 458) with delta (0, 0)
Screenshot: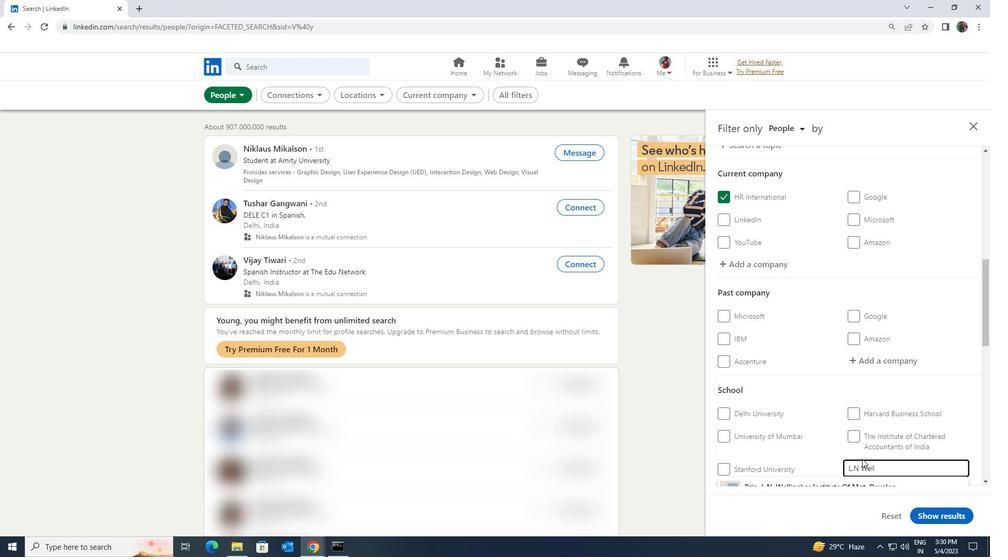 
Action: Mouse scrolled (862, 458) with delta (0, 0)
Screenshot: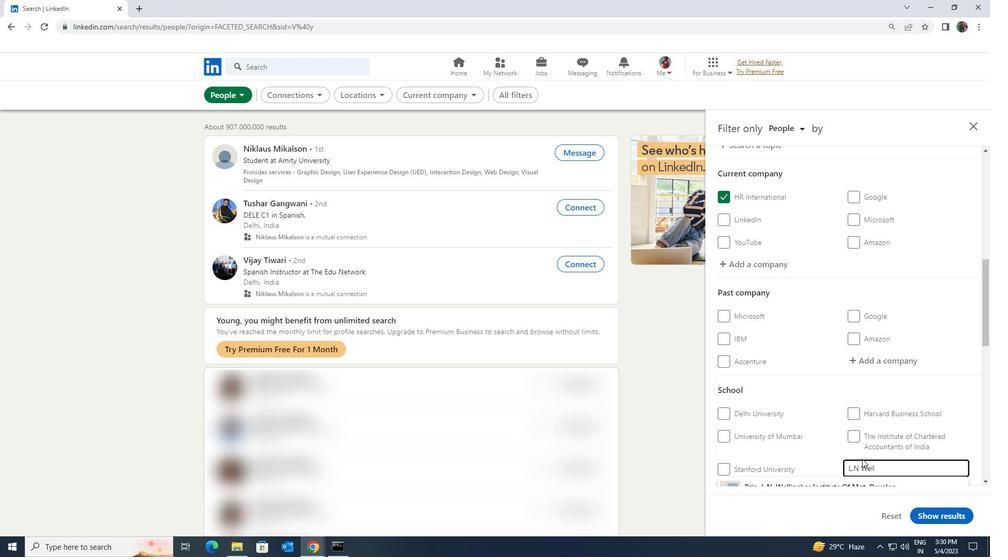 
Action: Mouse moved to (866, 386)
Screenshot: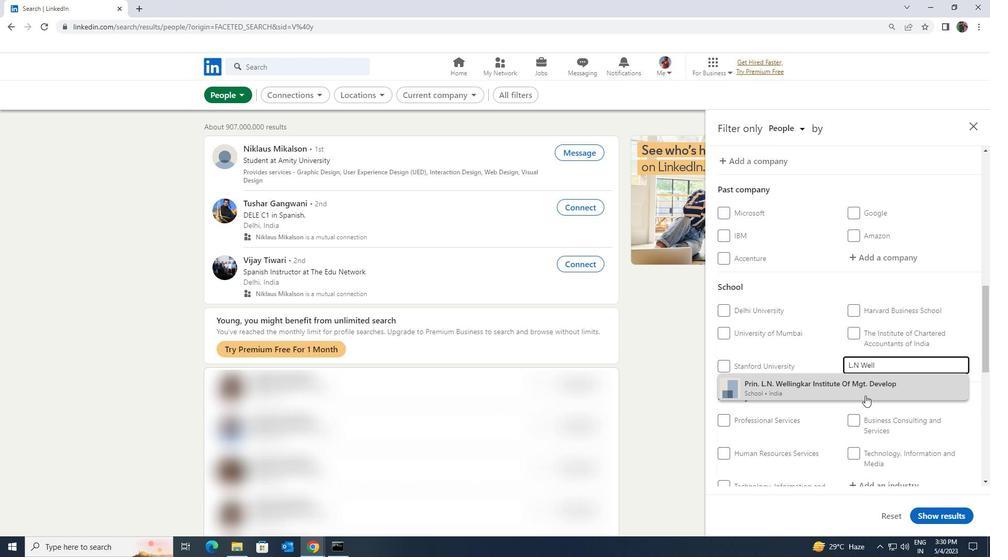 
Action: Mouse pressed left at (866, 386)
Screenshot: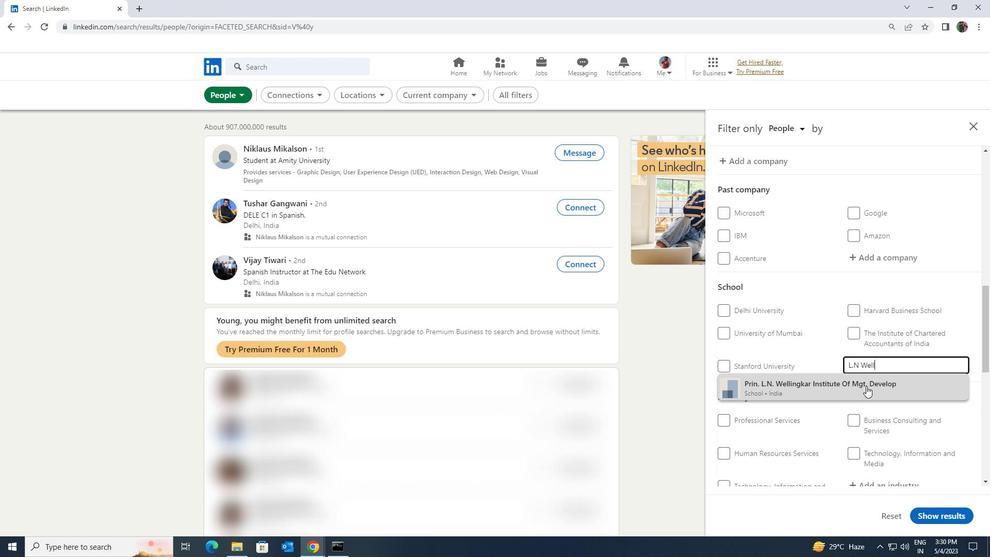 
Action: Mouse scrolled (866, 385) with delta (0, 0)
Screenshot: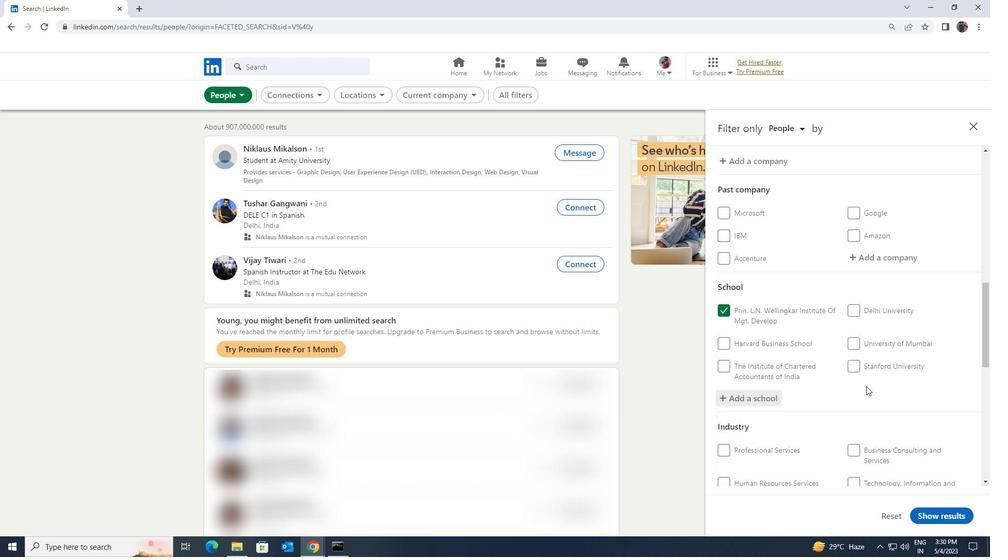 
Action: Mouse scrolled (866, 385) with delta (0, 0)
Screenshot: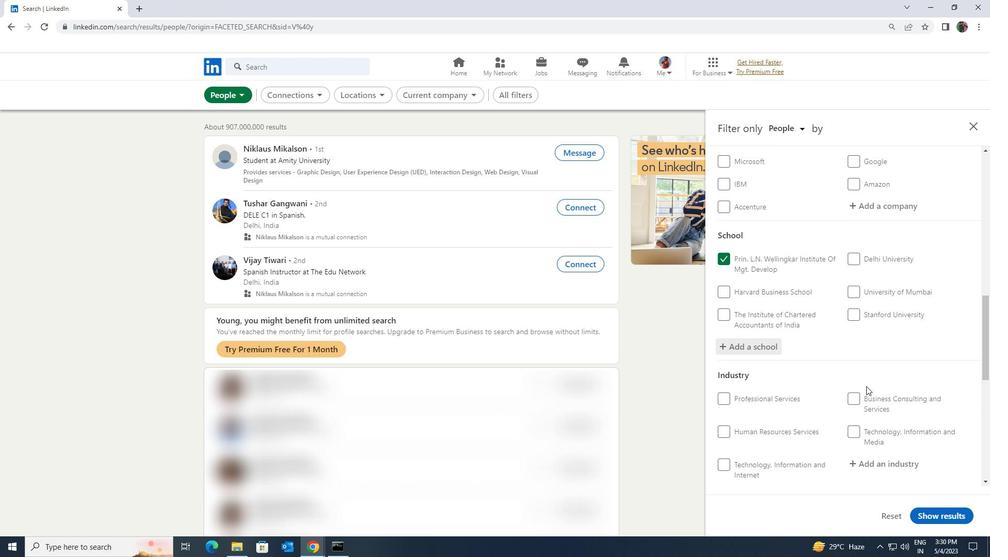 
Action: Mouse moved to (871, 407)
Screenshot: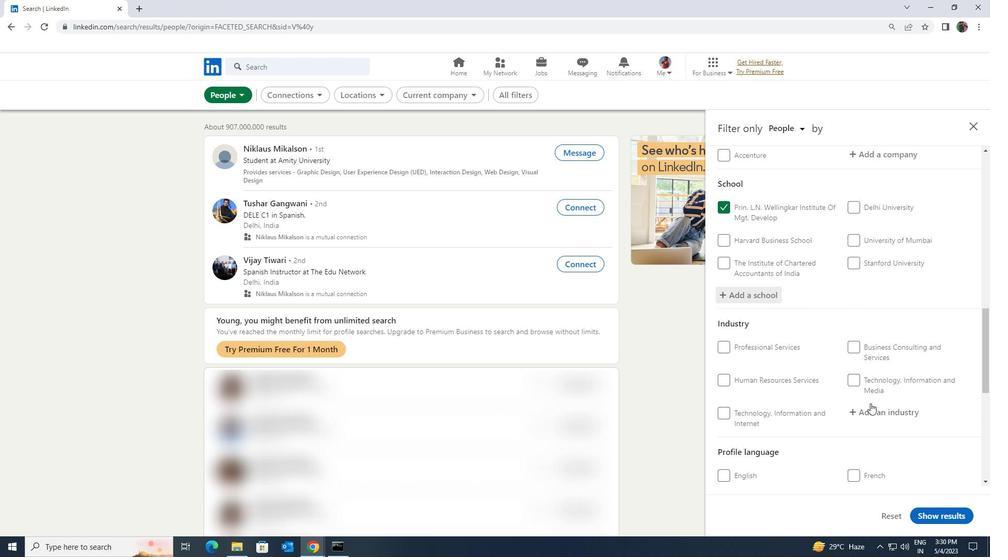 
Action: Mouse pressed left at (871, 407)
Screenshot: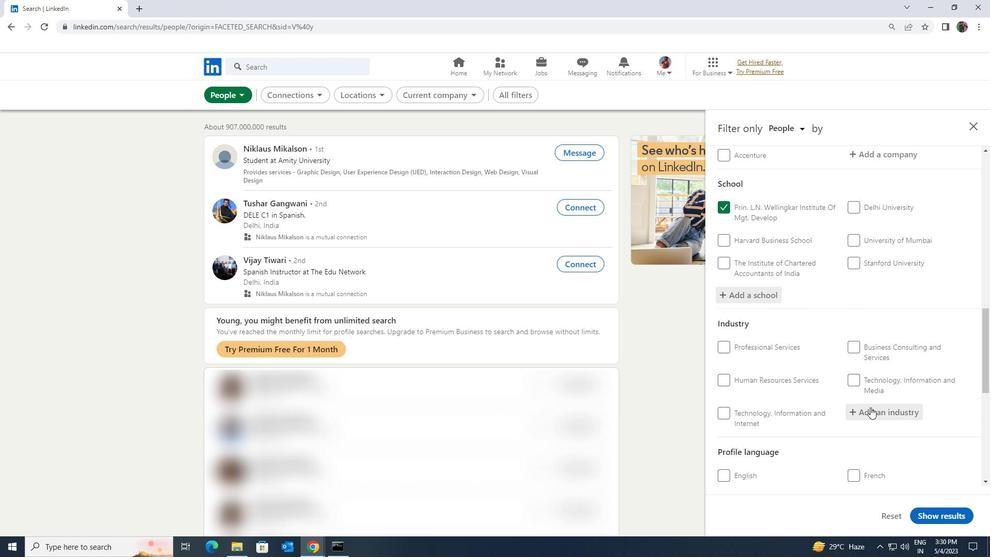 
Action: Key pressed <Key.shift><Key.shift><Key.shift><Key.shift><Key.shift><Key.shift>RETAIL<Key.space><Key.shift>APPLI
Screenshot: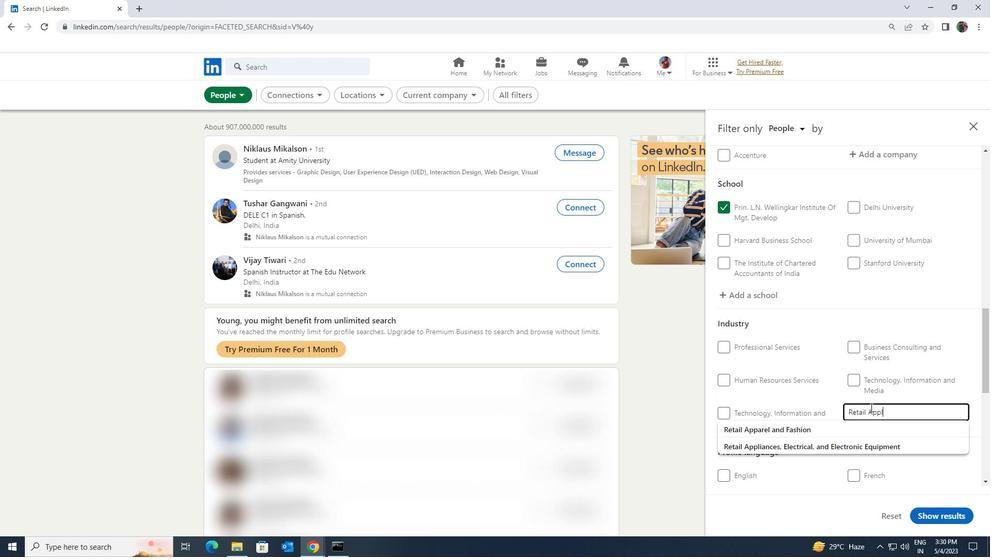 
Action: Mouse moved to (869, 422)
Screenshot: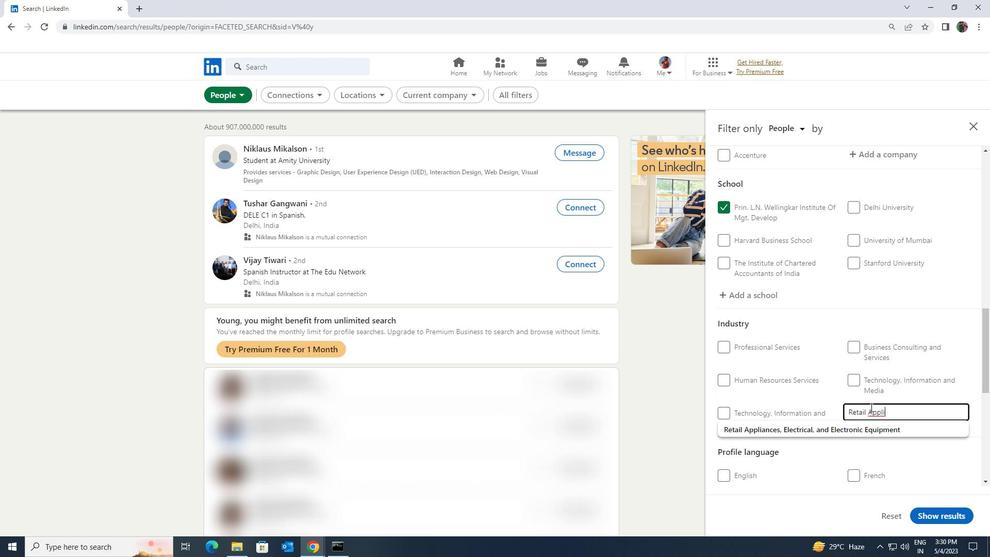 
Action: Mouse pressed left at (869, 422)
Screenshot: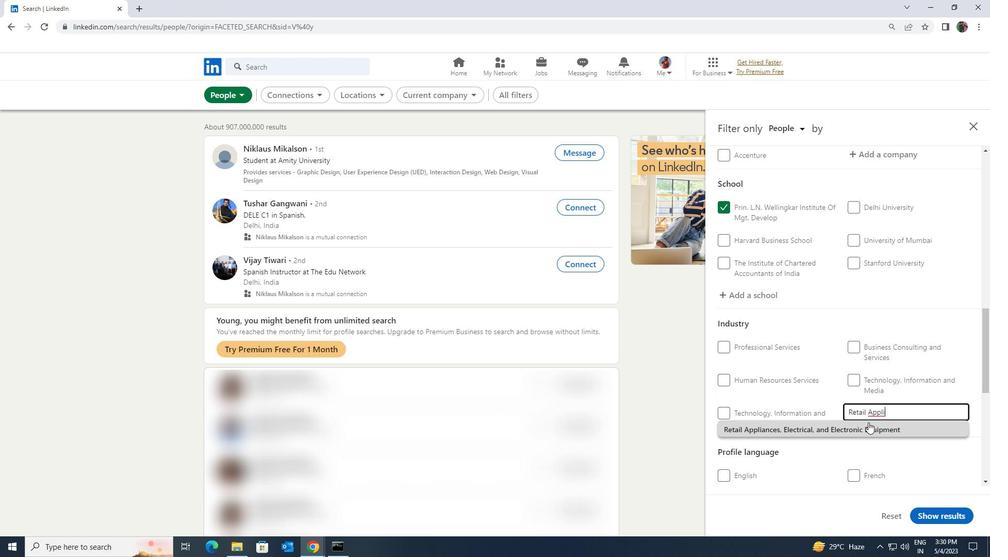 
Action: Mouse scrolled (869, 422) with delta (0, 0)
Screenshot: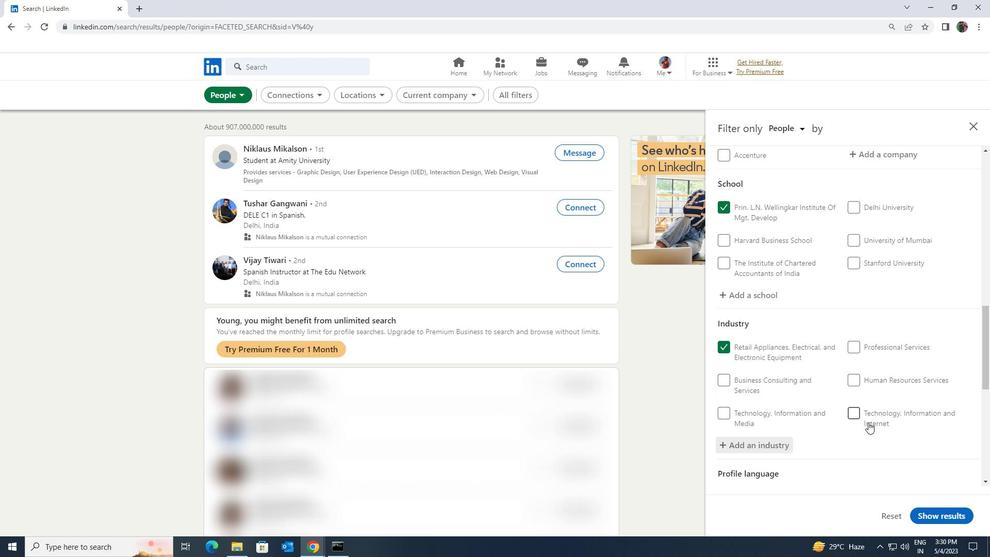 
Action: Mouse scrolled (869, 422) with delta (0, 0)
Screenshot: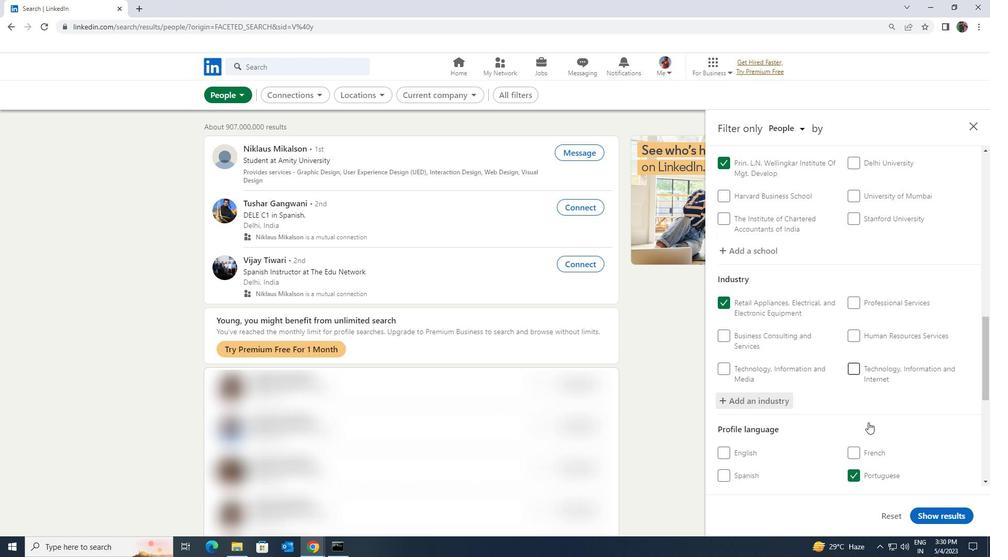 
Action: Mouse scrolled (869, 422) with delta (0, 0)
Screenshot: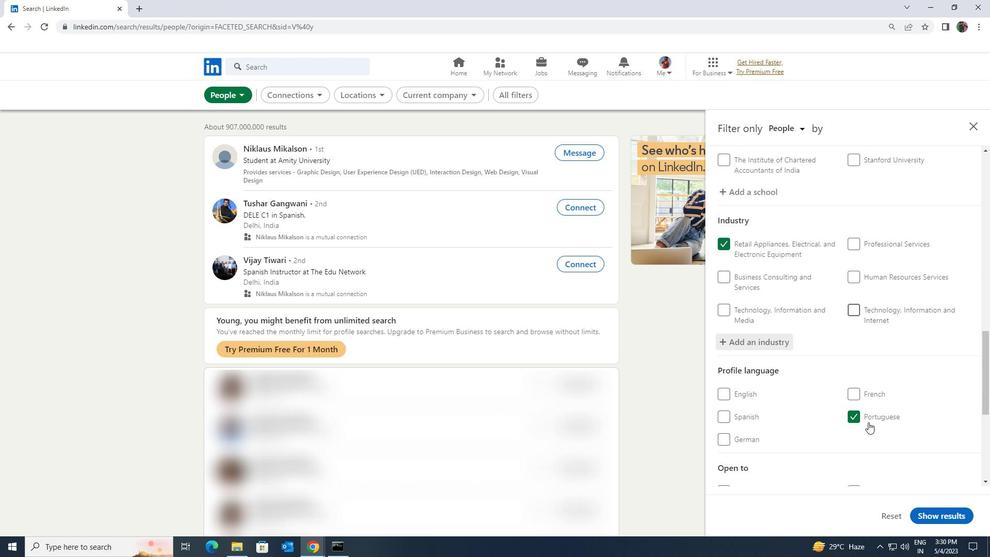 
Action: Mouse scrolled (869, 422) with delta (0, 0)
Screenshot: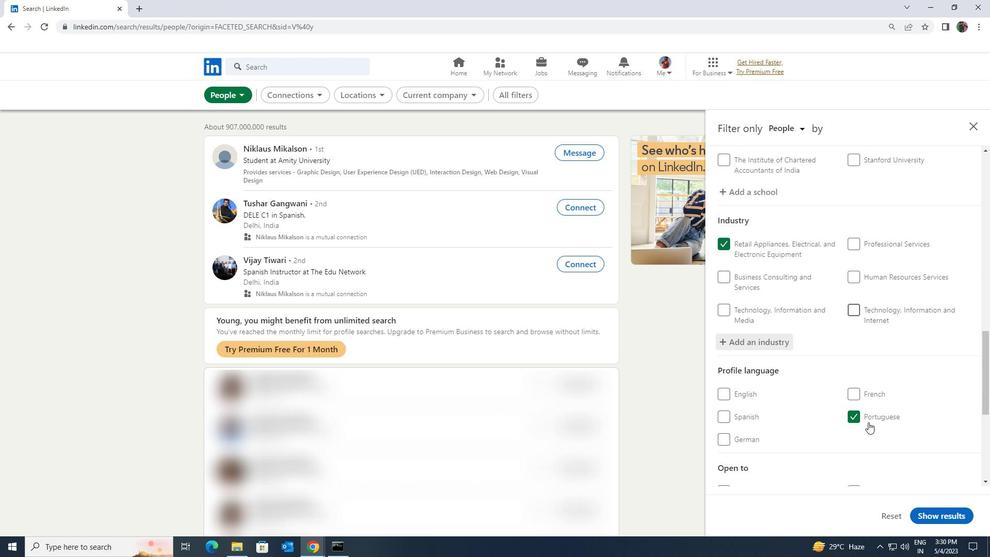 
Action: Mouse scrolled (869, 422) with delta (0, 0)
Screenshot: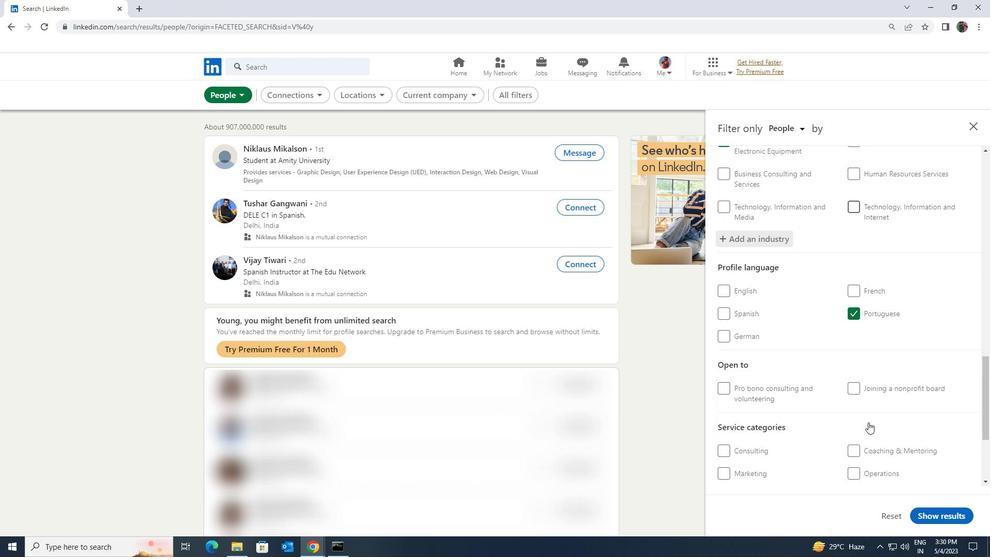 
Action: Mouse moved to (869, 440)
Screenshot: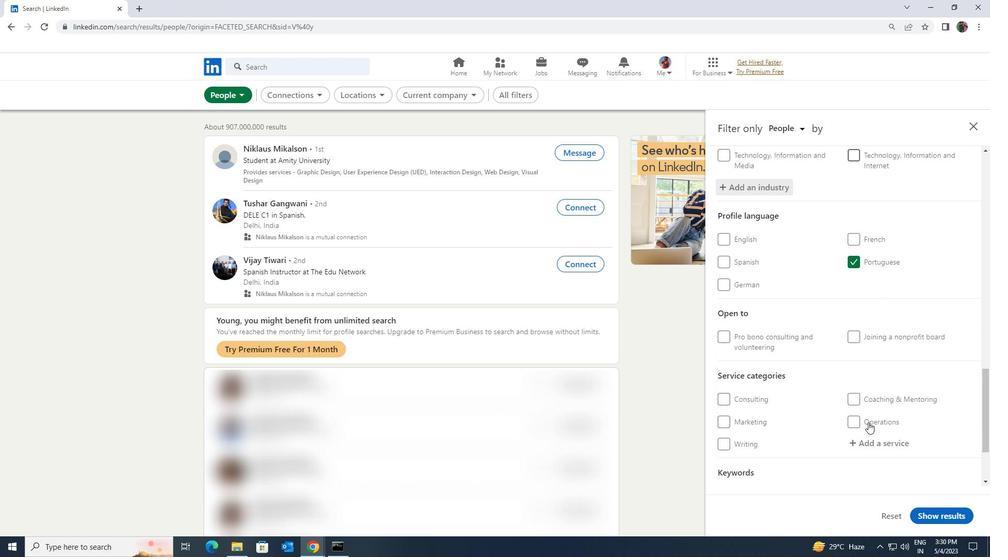
Action: Mouse pressed left at (869, 440)
Screenshot: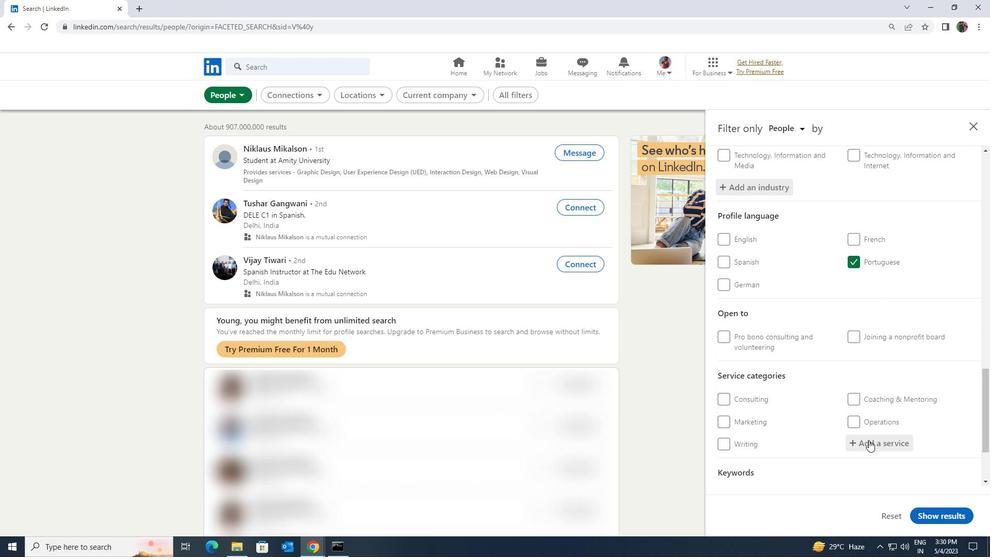 
Action: Key pressed <Key.shift>USER<Key.space><Key.shift>EXPE
Screenshot: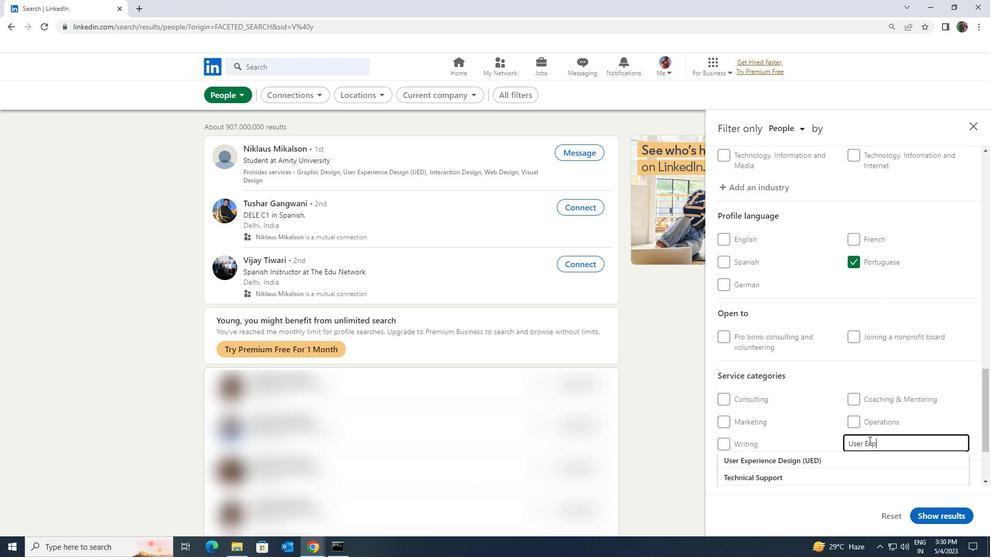 
Action: Mouse moved to (871, 438)
Screenshot: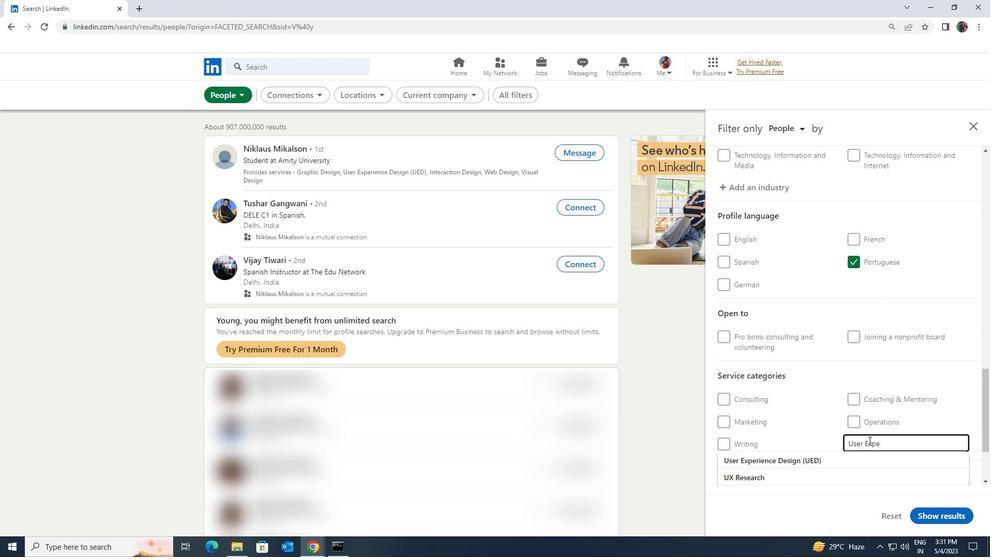 
Action: Mouse scrolled (871, 437) with delta (0, 0)
Screenshot: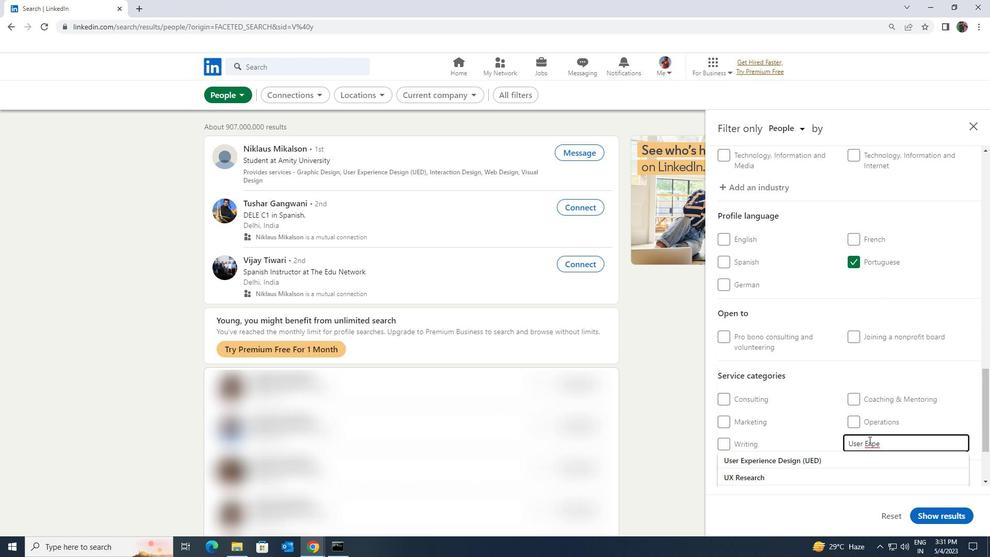
Action: Mouse moved to (861, 437)
Screenshot: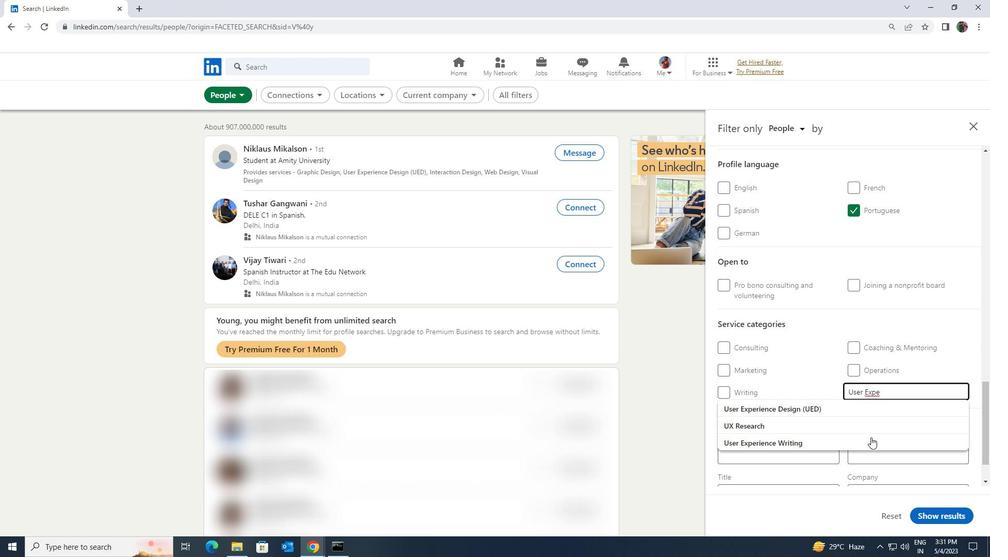 
Action: Mouse pressed left at (861, 437)
Screenshot: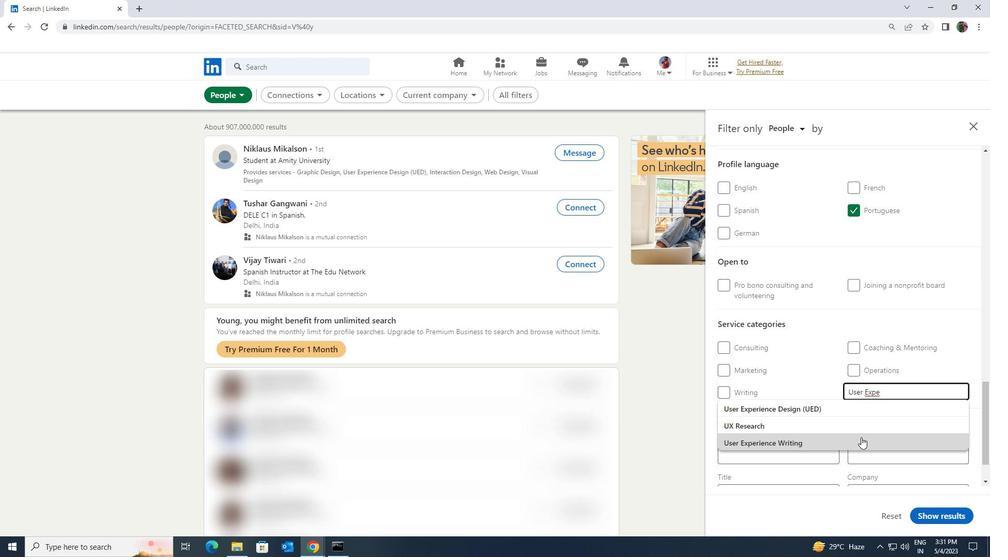 
Action: Mouse scrolled (861, 437) with delta (0, 0)
Screenshot: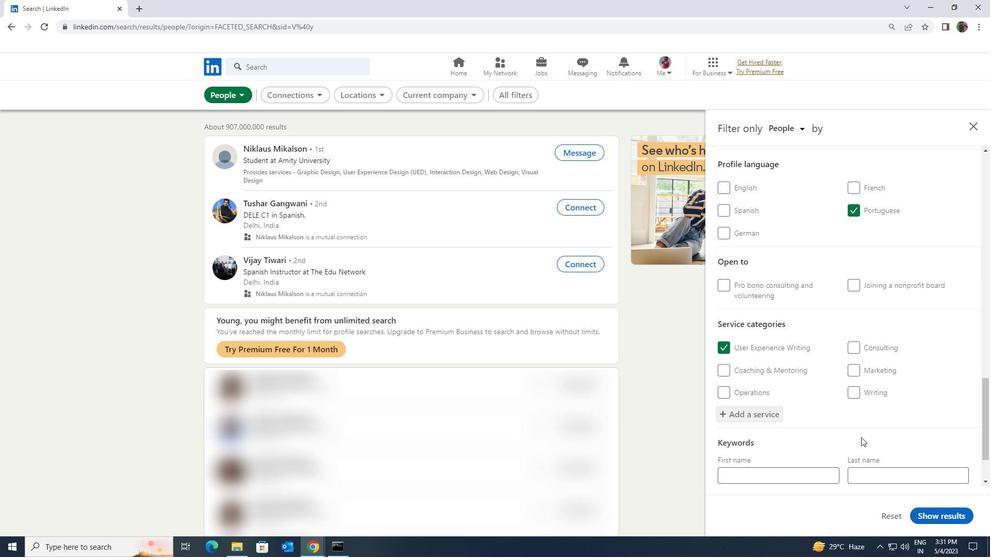
Action: Mouse scrolled (861, 437) with delta (0, 0)
Screenshot: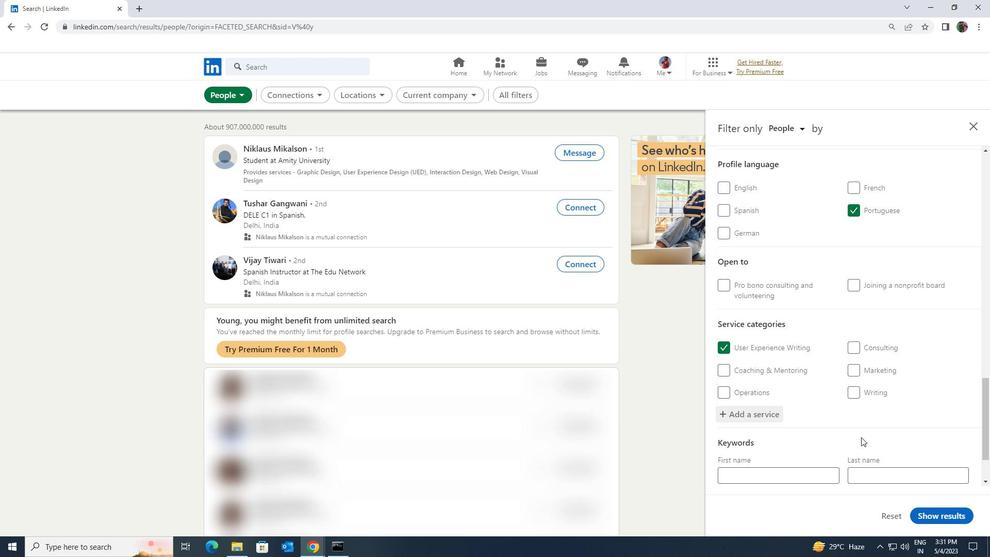 
Action: Mouse scrolled (861, 437) with delta (0, 0)
Screenshot: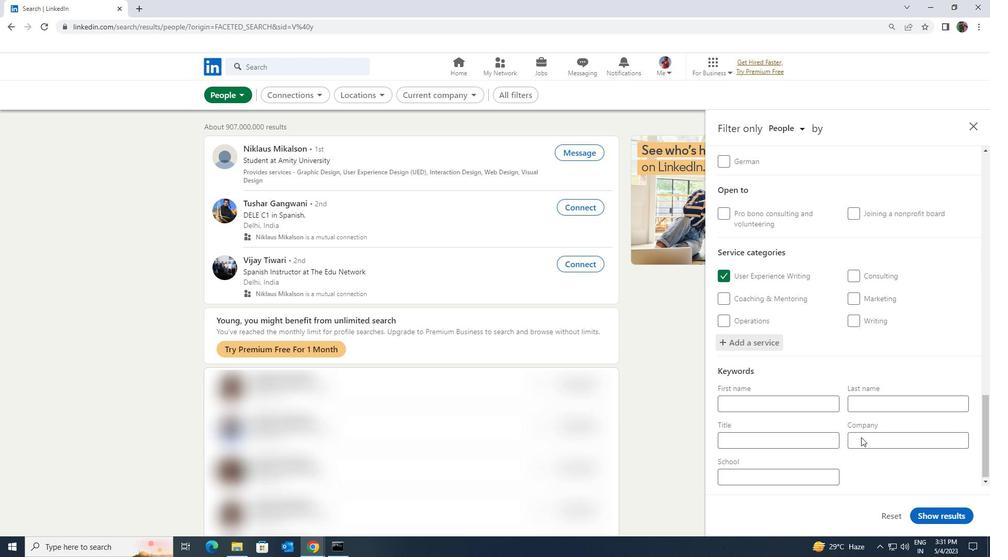 
Action: Mouse moved to (826, 440)
Screenshot: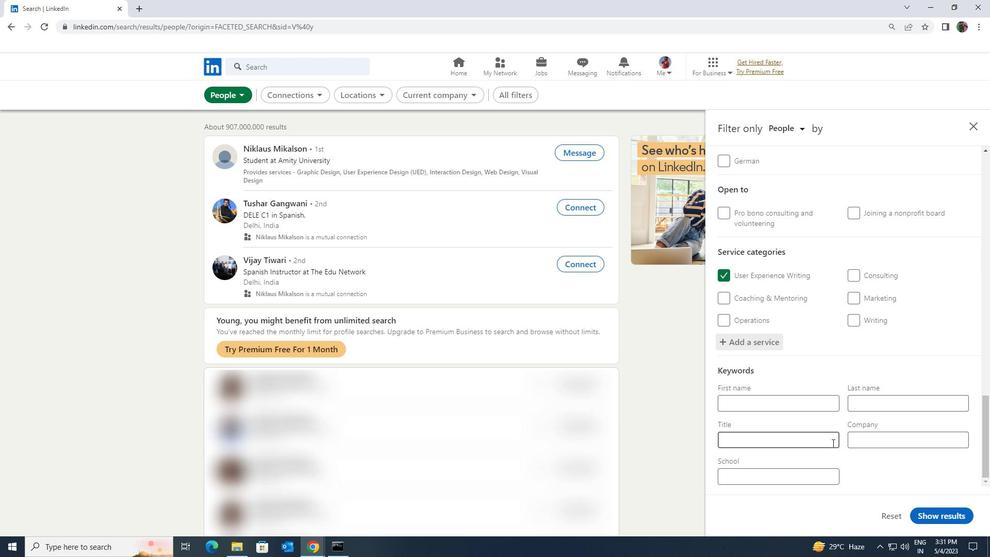 
Action: Mouse pressed left at (826, 440)
Screenshot: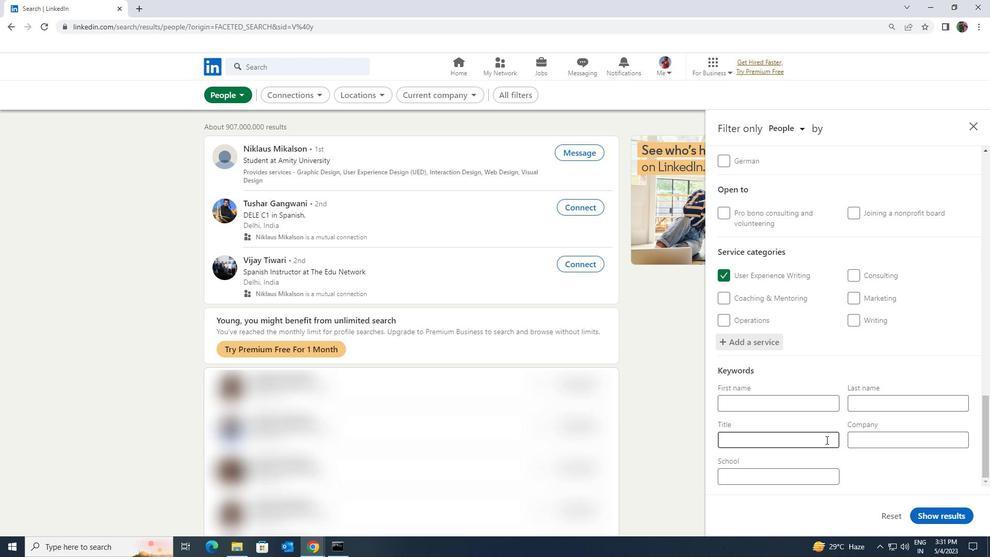 
Action: Mouse moved to (826, 439)
Screenshot: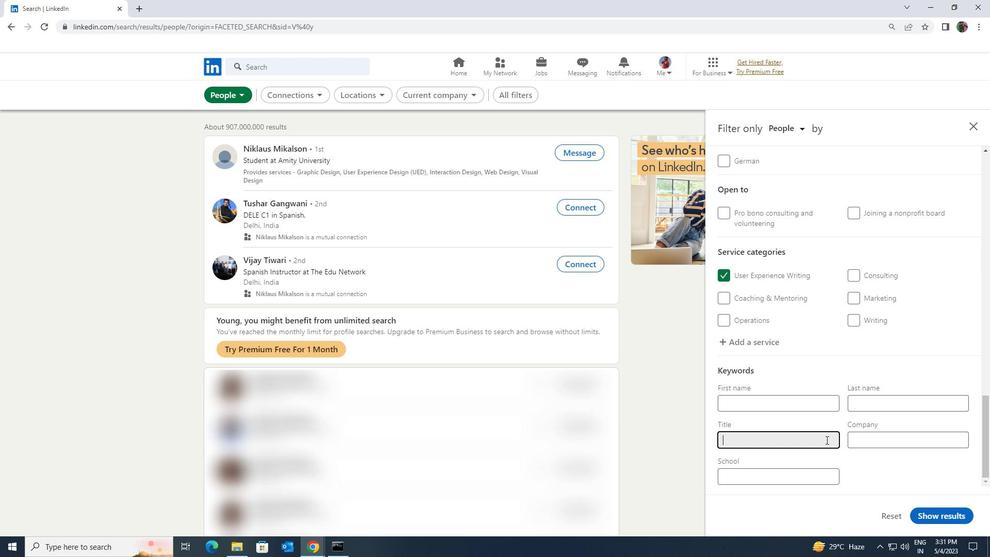 
Action: Key pressed <Key.shift><Key.shift><Key.shift><Key.shift>GRAPHIC<Key.space><Key.shift>DESIGNER
Screenshot: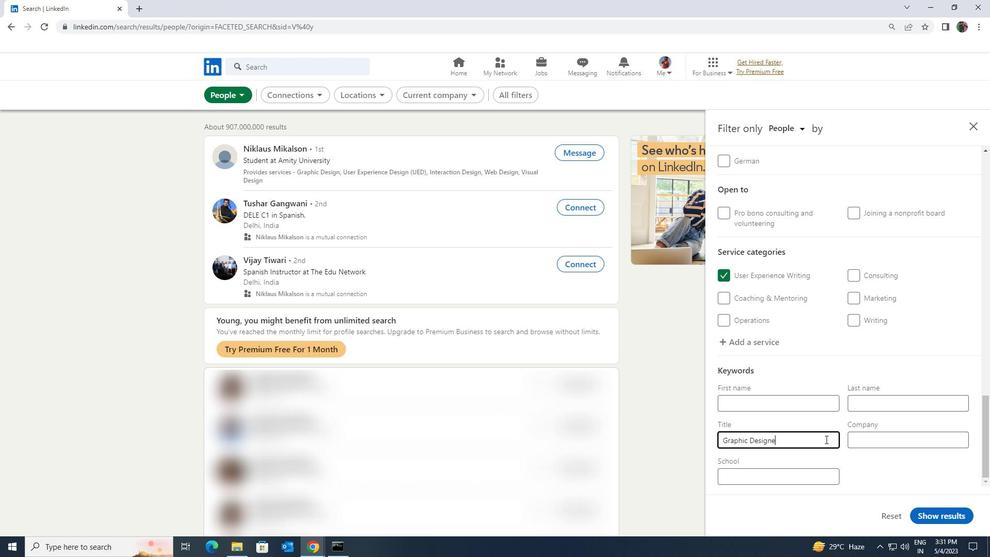 
Action: Mouse moved to (940, 524)
Screenshot: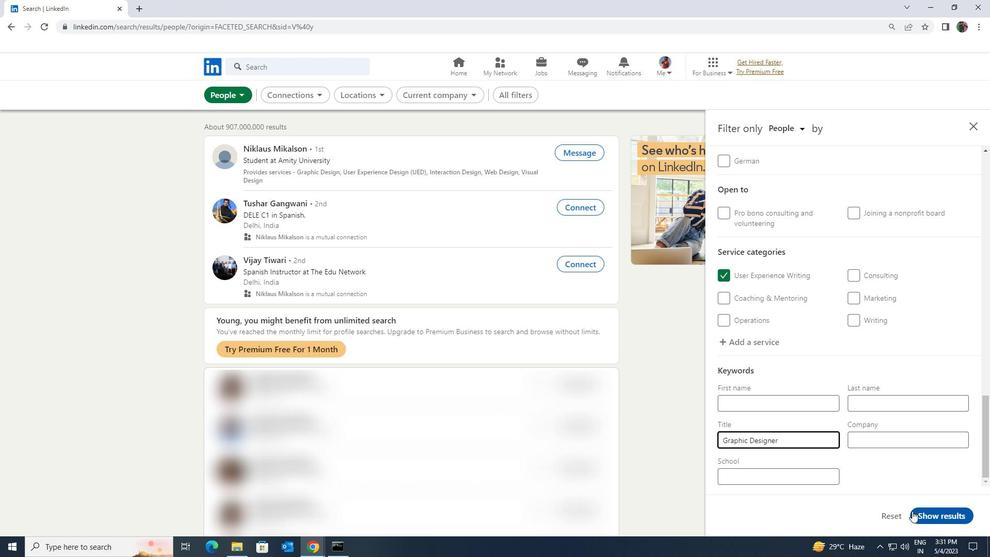
Action: Mouse pressed left at (940, 524)
Screenshot: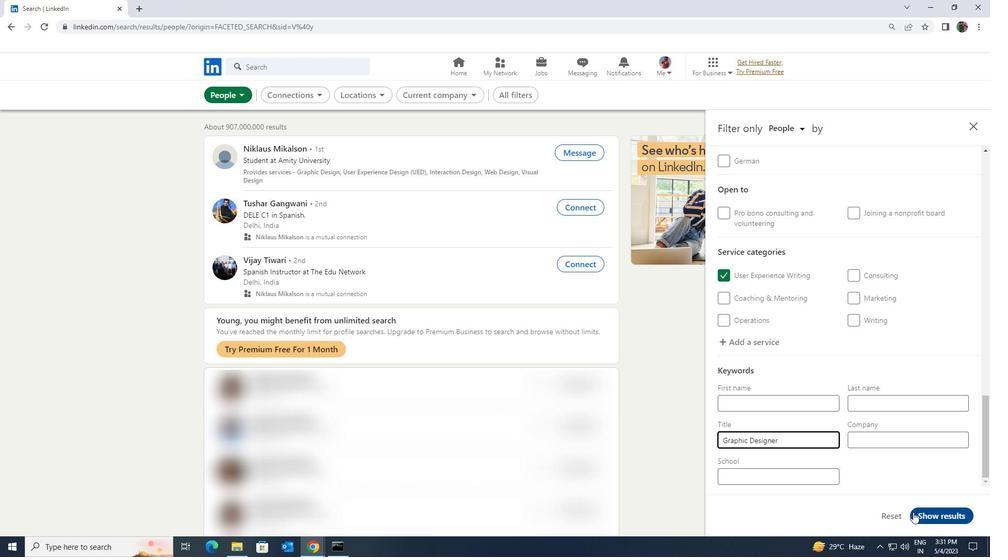 
Action: Mouse moved to (941, 516)
Screenshot: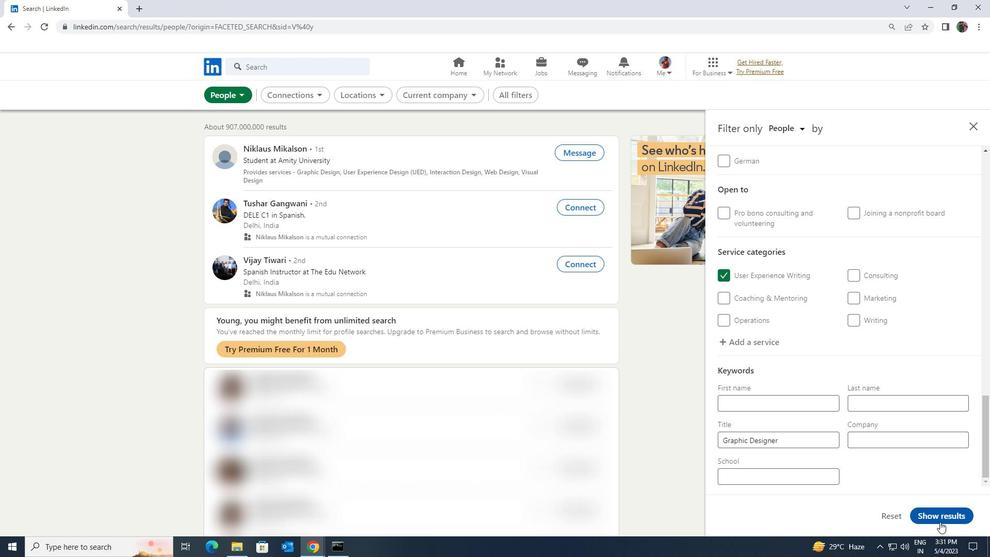 
Action: Mouse pressed left at (941, 516)
Screenshot: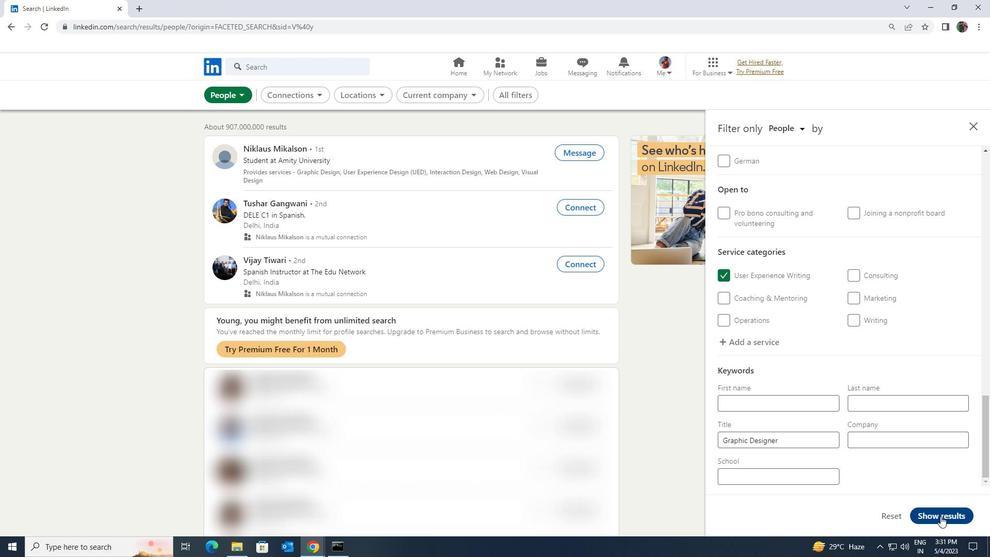 
